 Task: Create a due date automation trigger when advanced on, on the tuesday before a card is due add content with a name or a description not ending with resume at 11:00 AM.
Action: Mouse moved to (960, 295)
Screenshot: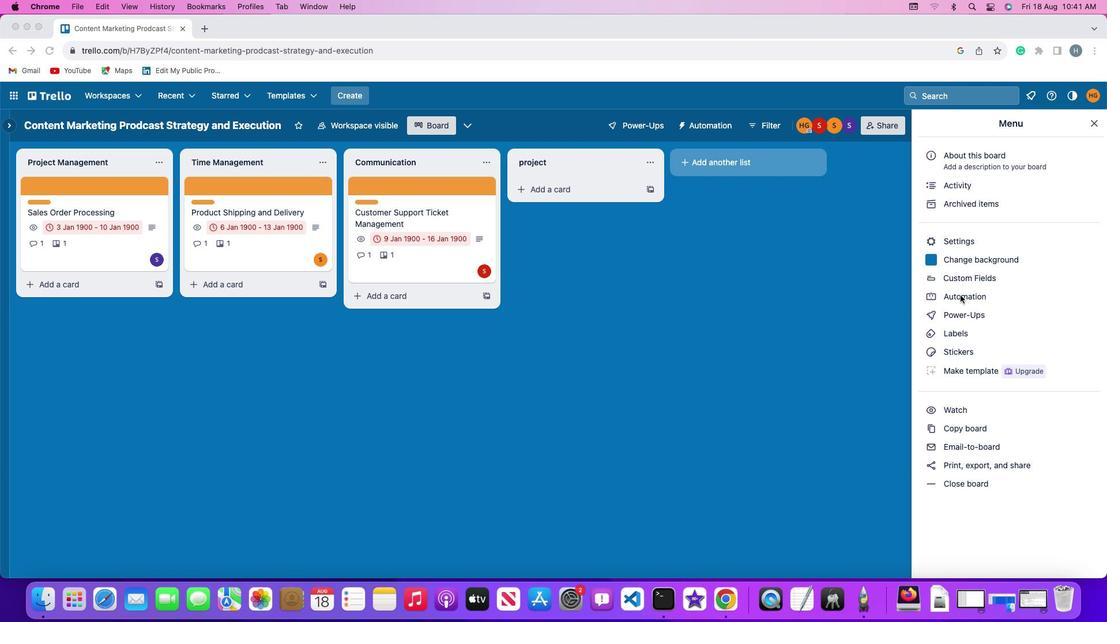 
Action: Mouse pressed left at (960, 295)
Screenshot: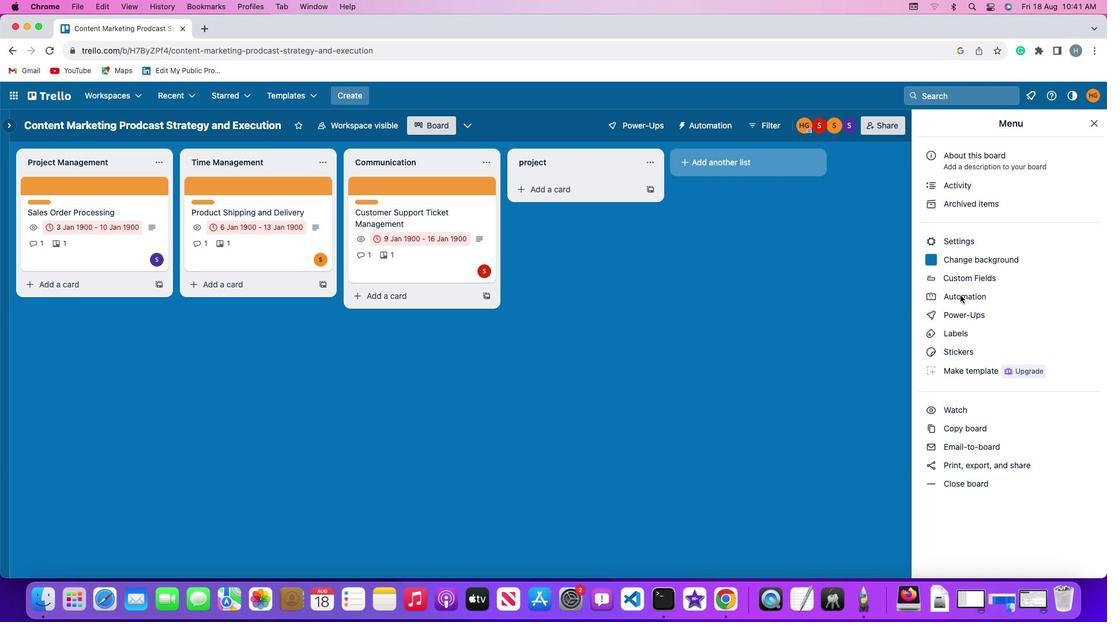 
Action: Mouse moved to (960, 295)
Screenshot: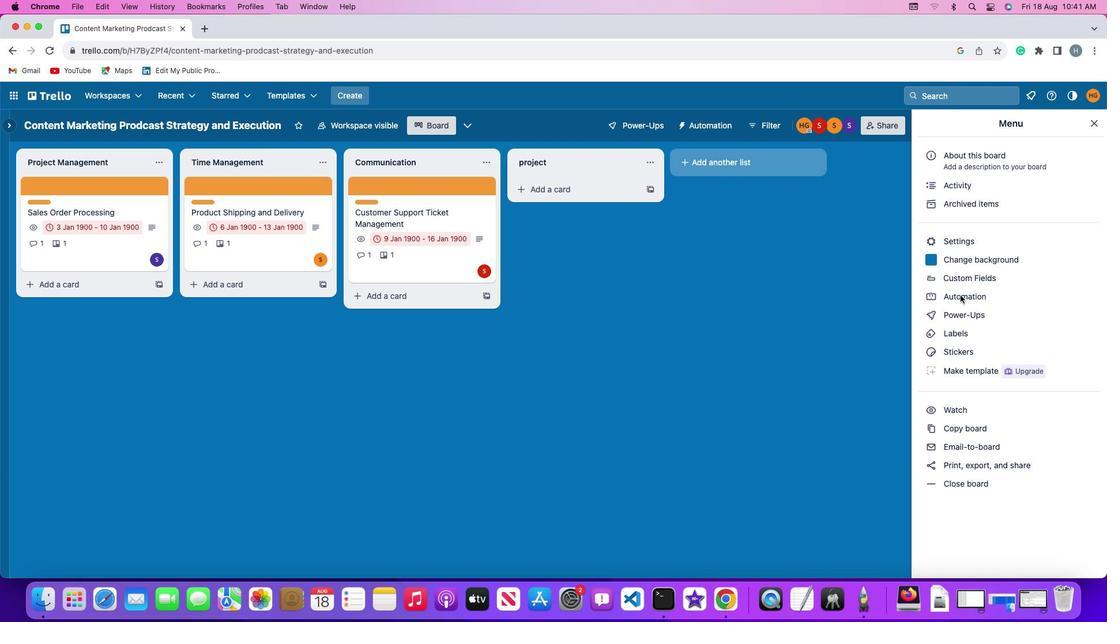 
Action: Mouse pressed left at (960, 295)
Screenshot: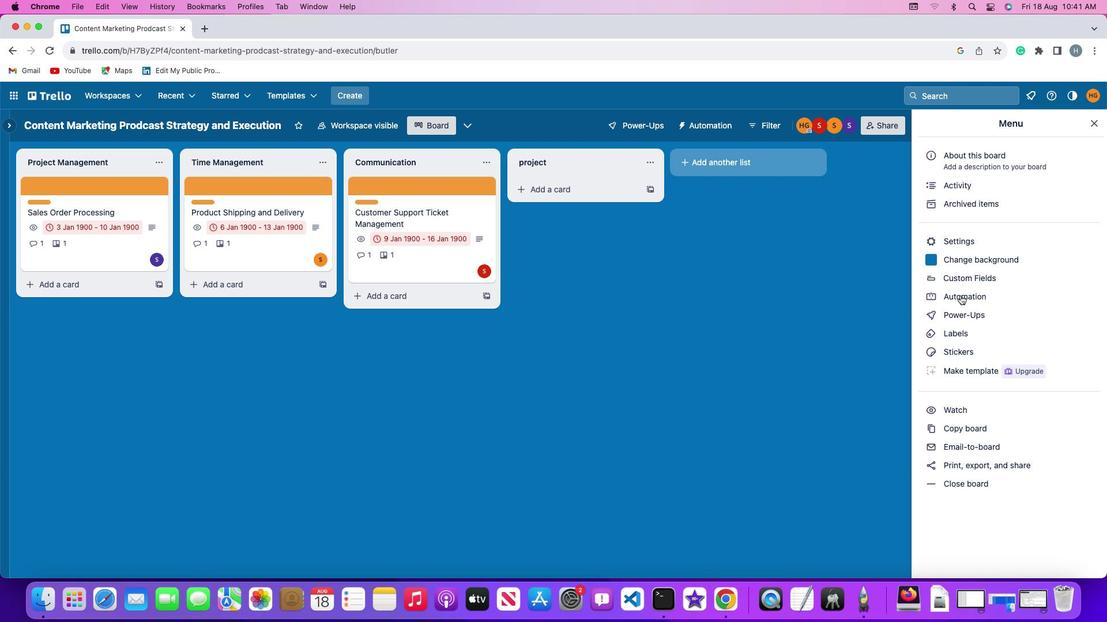 
Action: Mouse moved to (55, 271)
Screenshot: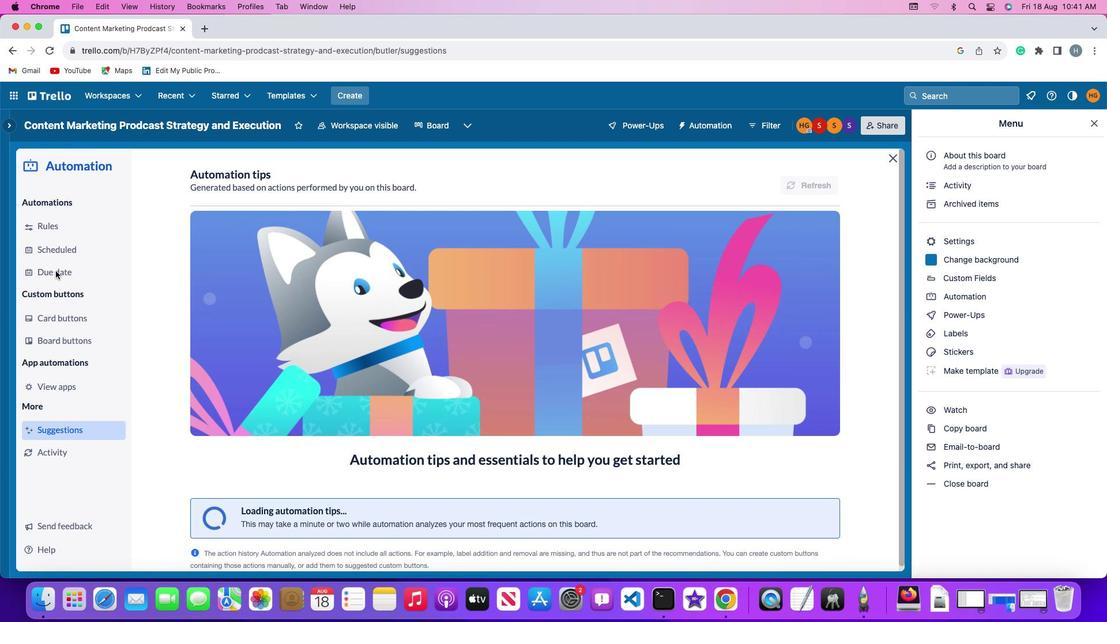 
Action: Mouse pressed left at (55, 271)
Screenshot: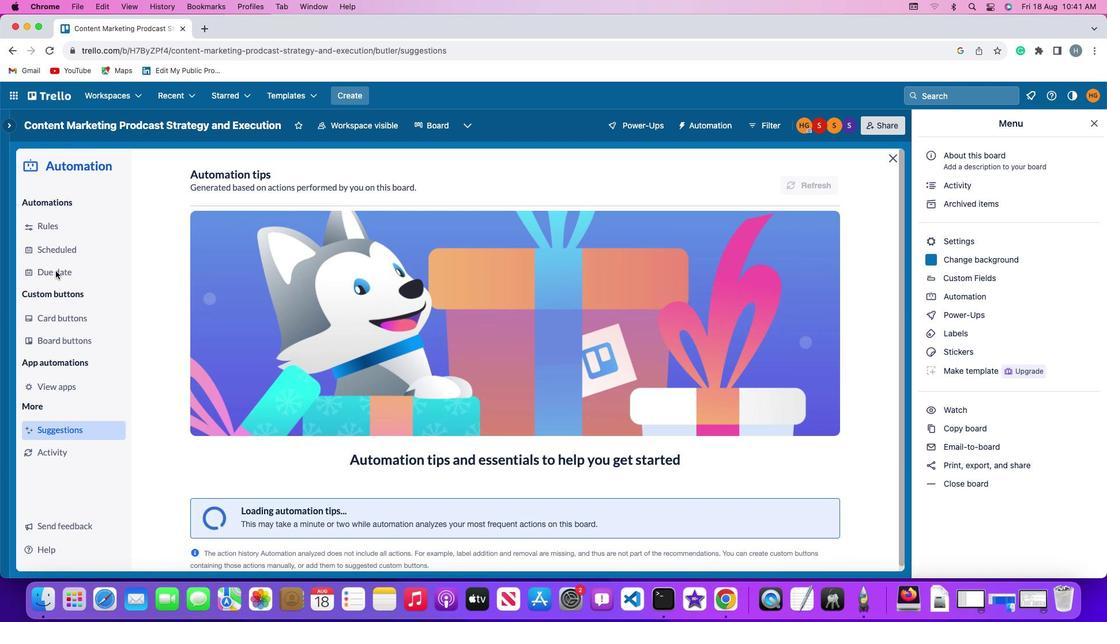 
Action: Mouse moved to (781, 179)
Screenshot: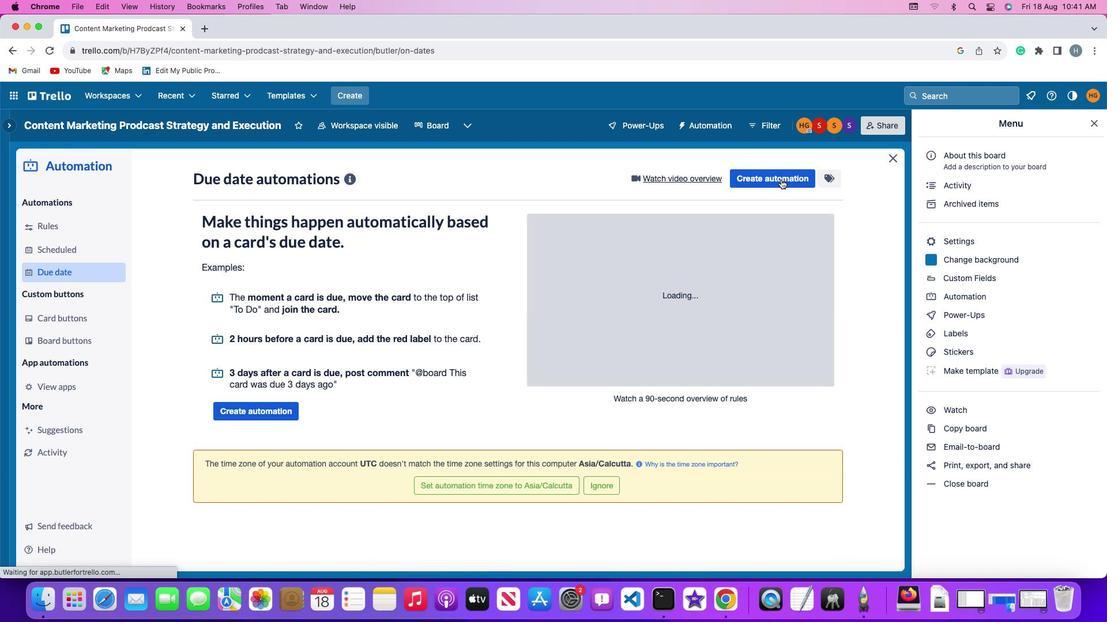 
Action: Mouse pressed left at (781, 179)
Screenshot: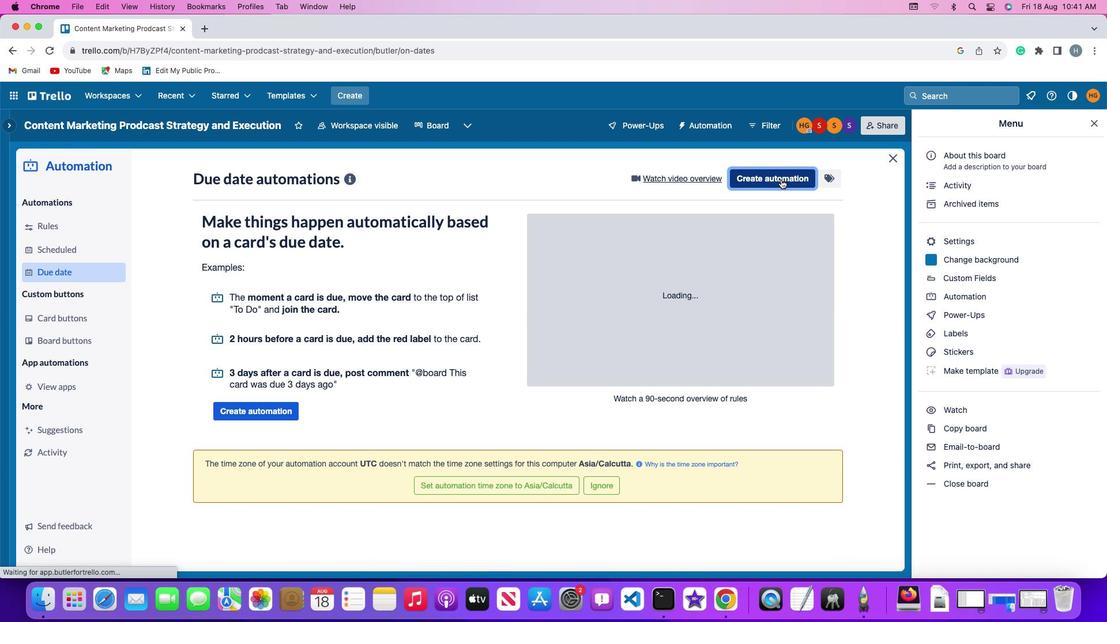 
Action: Mouse moved to (295, 284)
Screenshot: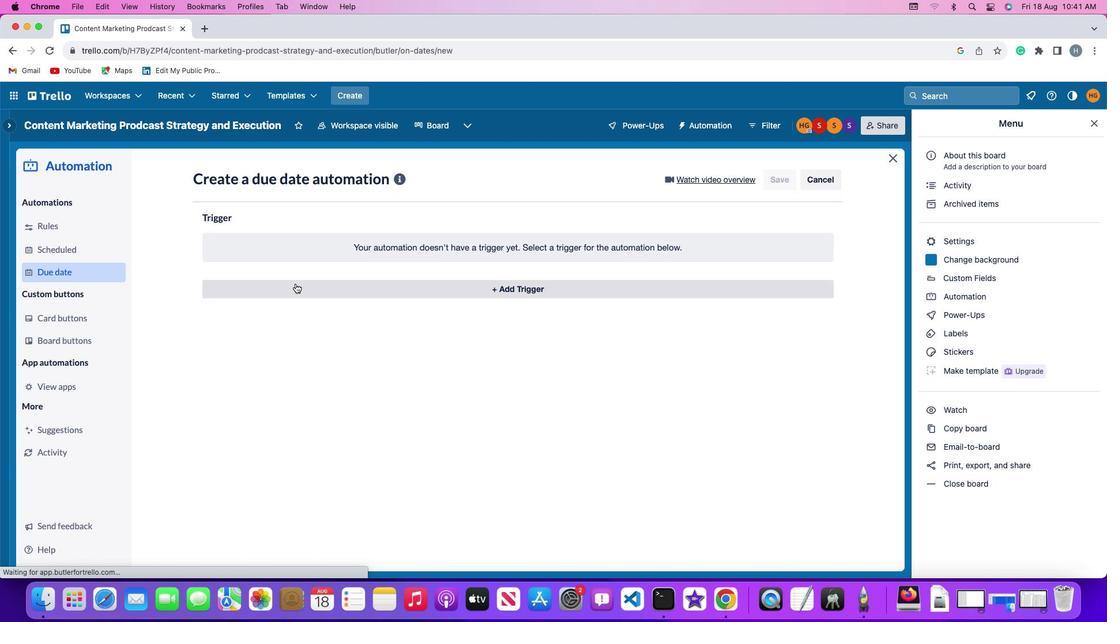 
Action: Mouse pressed left at (295, 284)
Screenshot: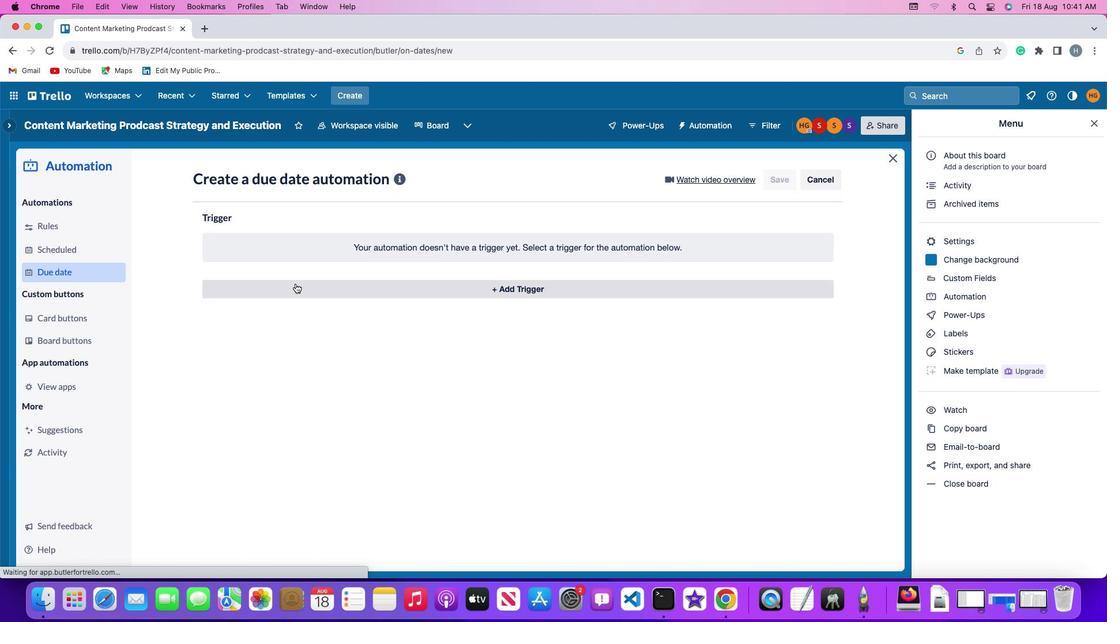 
Action: Mouse moved to (253, 497)
Screenshot: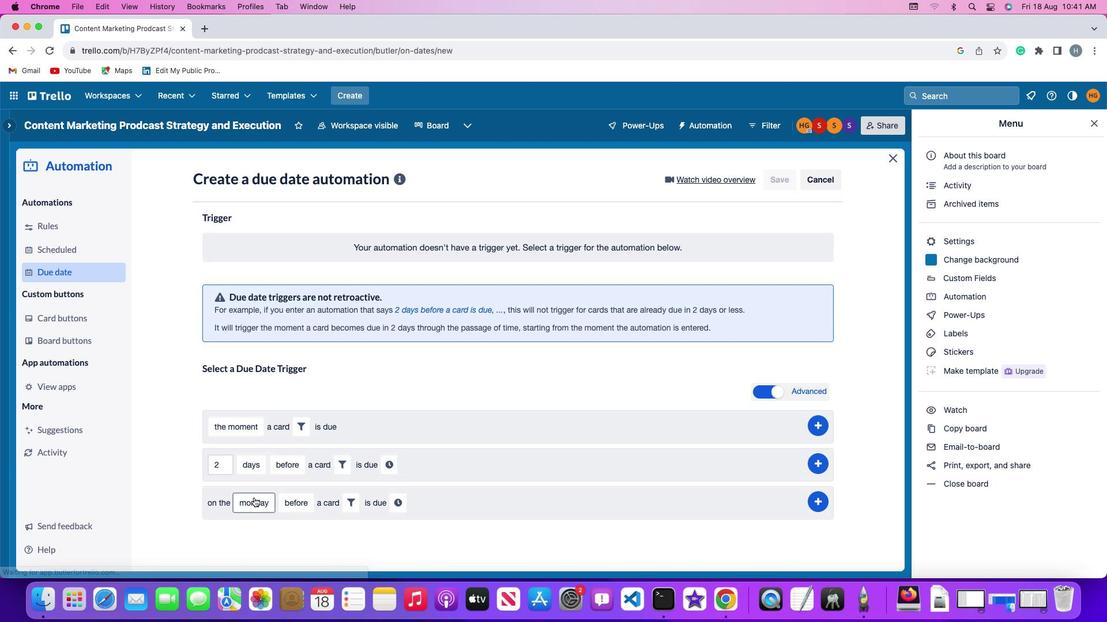 
Action: Mouse pressed left at (253, 497)
Screenshot: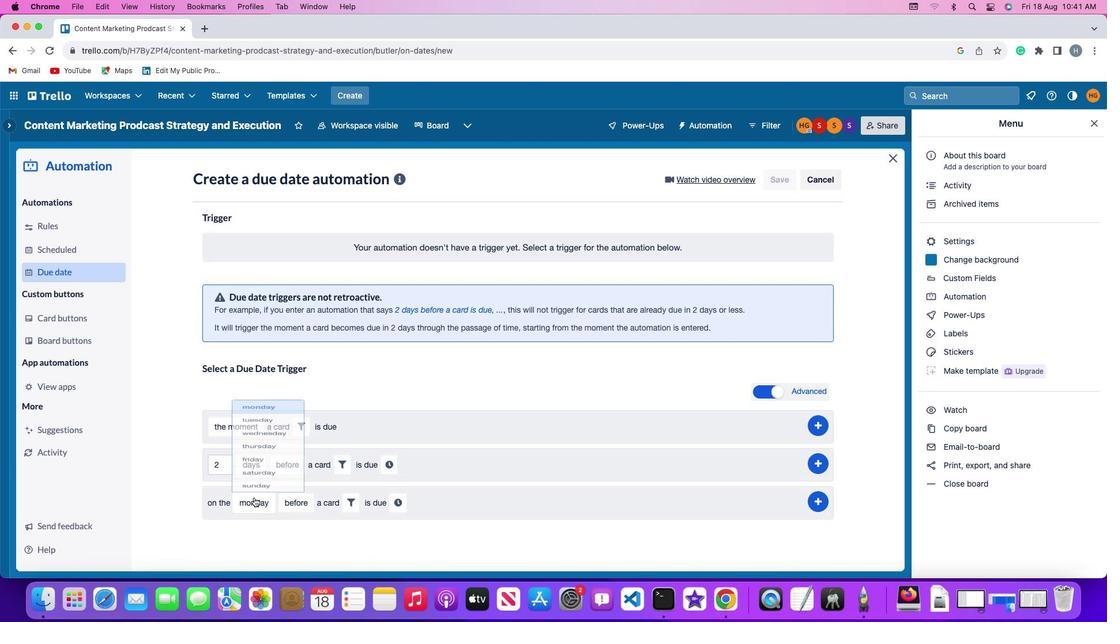 
Action: Mouse moved to (257, 365)
Screenshot: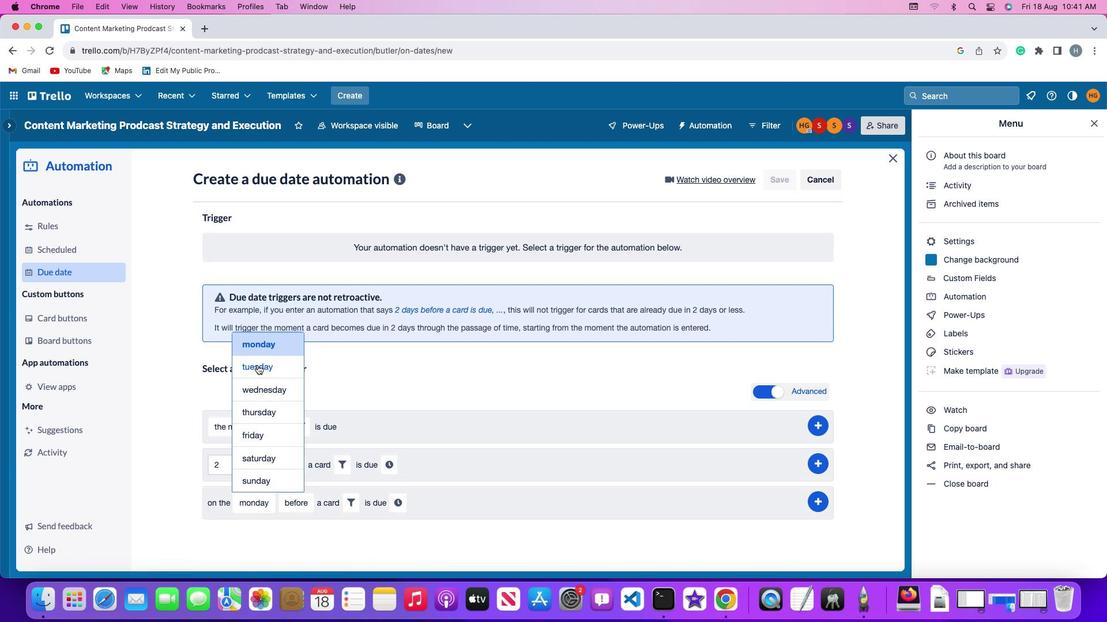 
Action: Mouse pressed left at (257, 365)
Screenshot: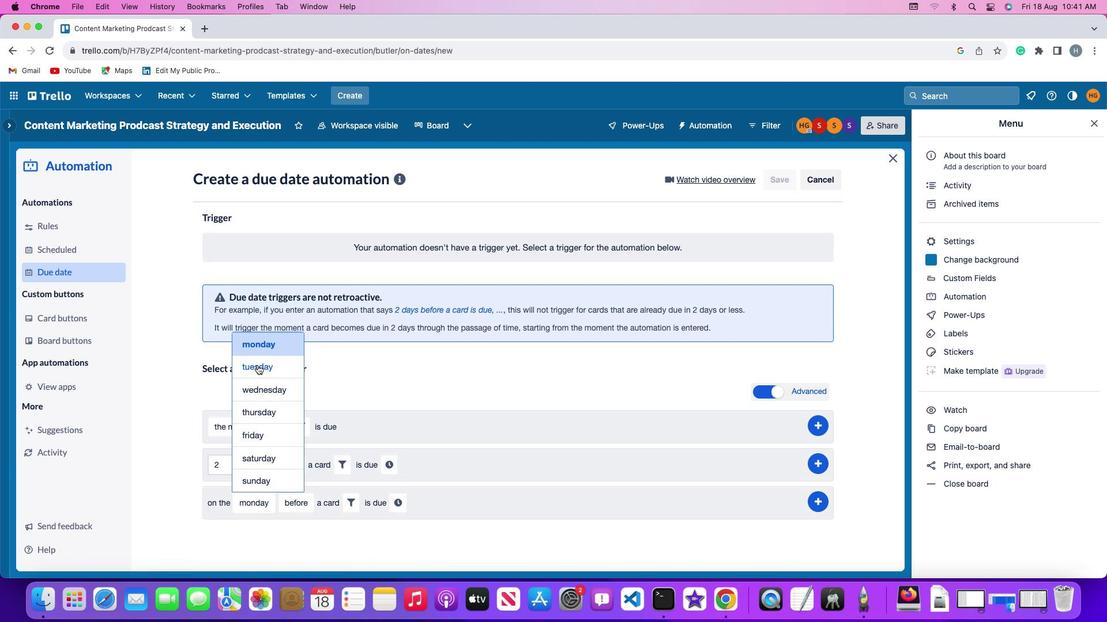 
Action: Mouse moved to (294, 497)
Screenshot: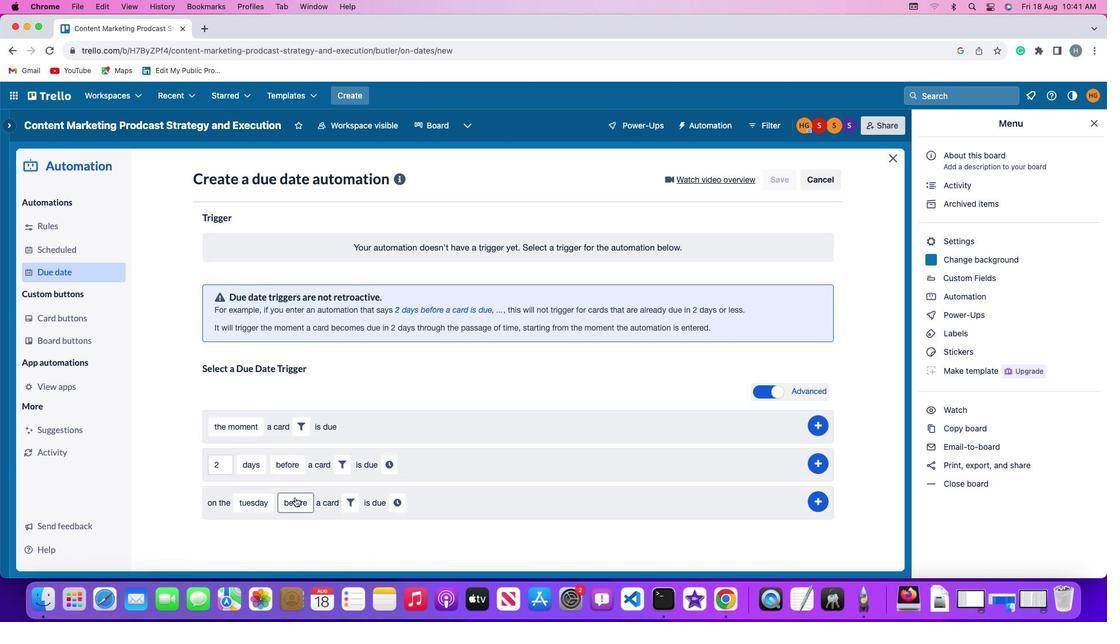 
Action: Mouse pressed left at (294, 497)
Screenshot: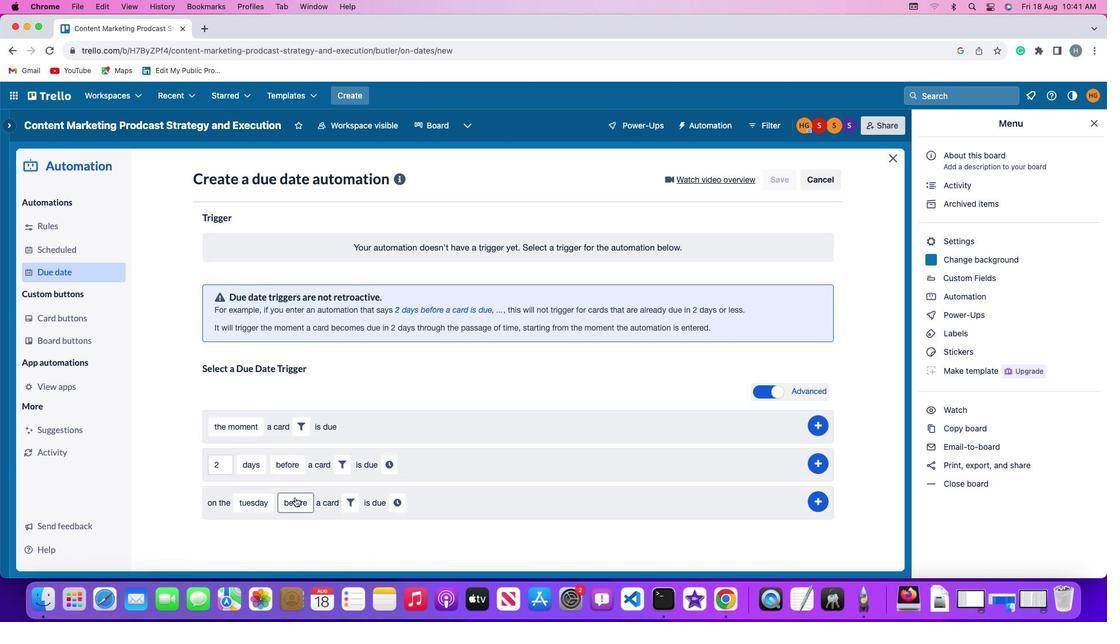 
Action: Mouse moved to (303, 409)
Screenshot: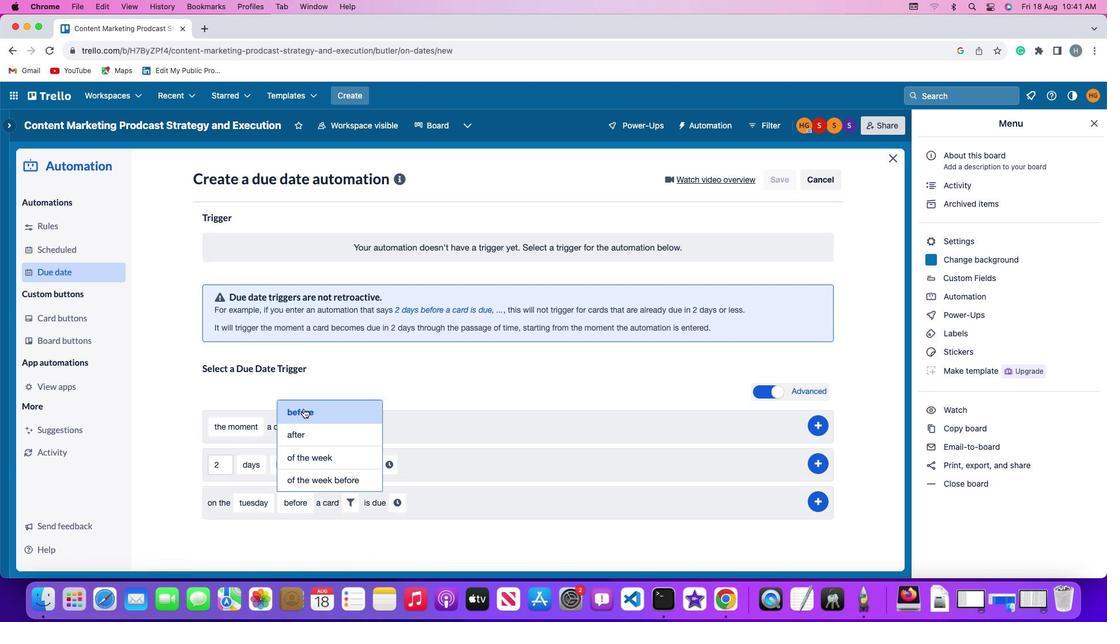 
Action: Mouse pressed left at (303, 409)
Screenshot: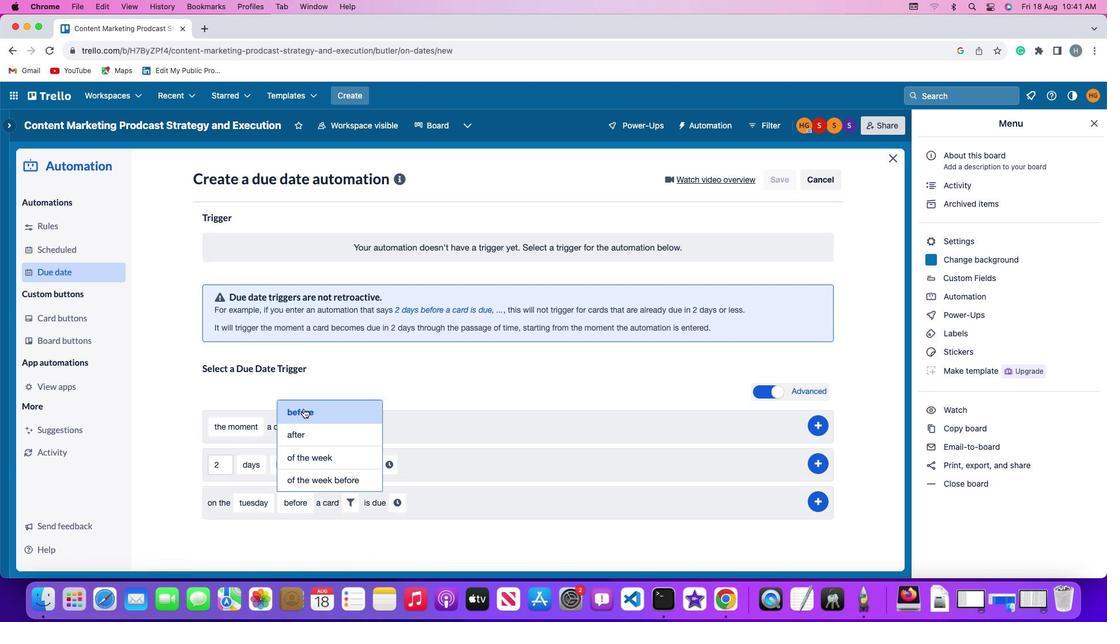
Action: Mouse moved to (353, 496)
Screenshot: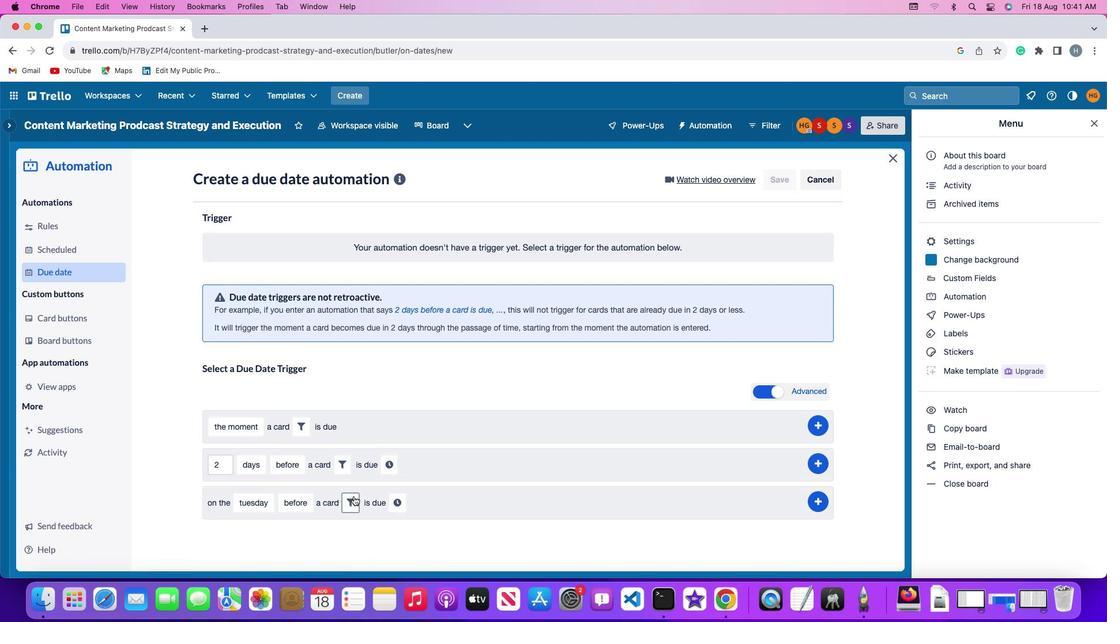 
Action: Mouse pressed left at (353, 496)
Screenshot: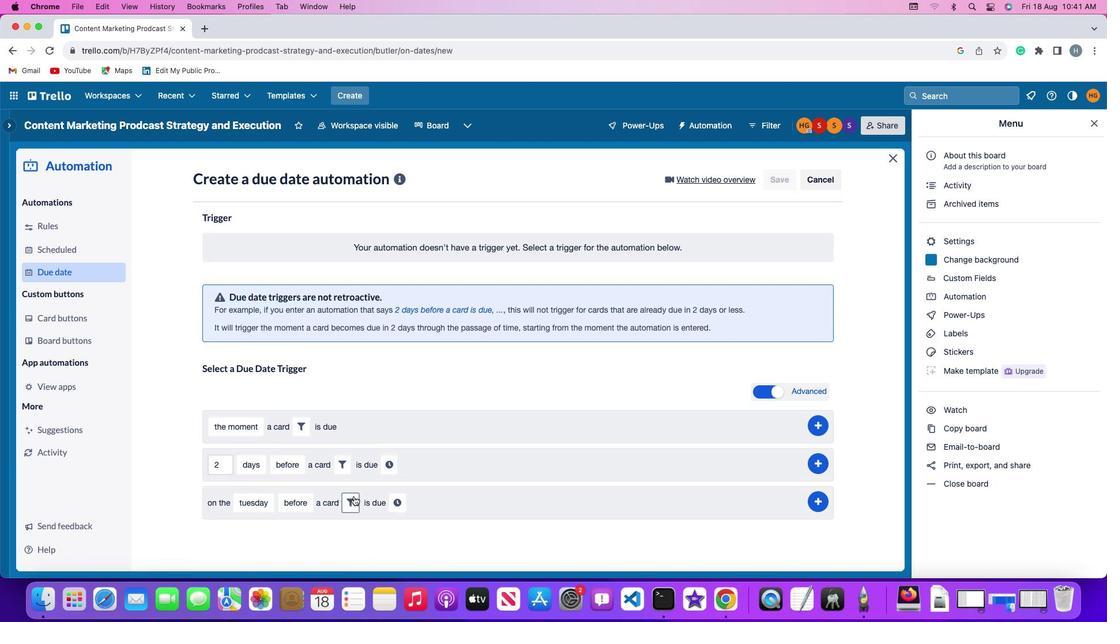 
Action: Mouse moved to (491, 537)
Screenshot: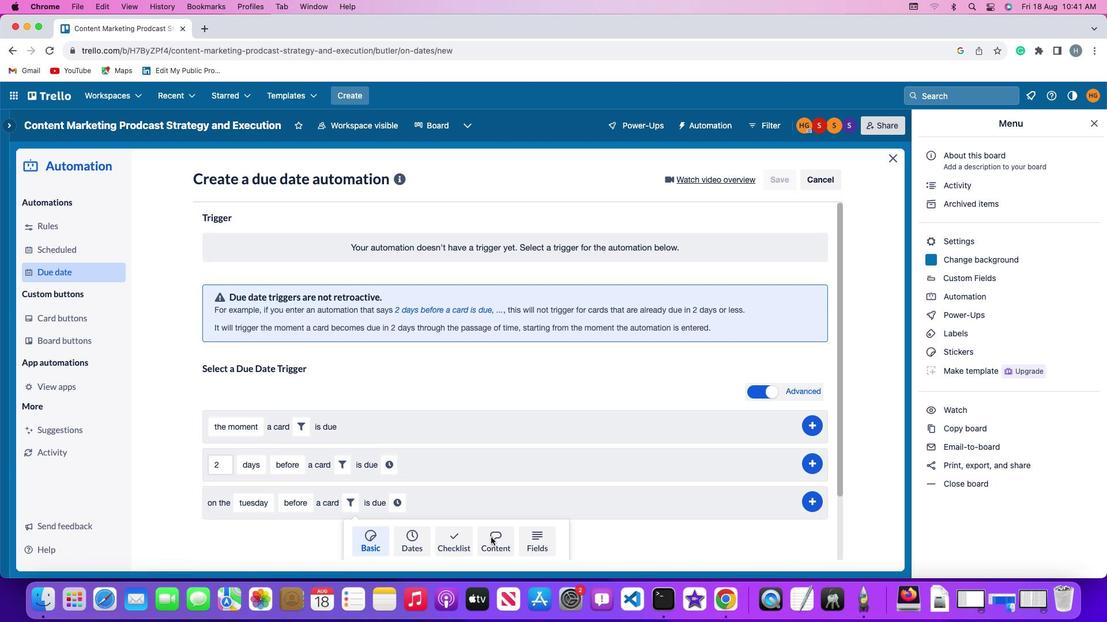 
Action: Mouse pressed left at (491, 537)
Screenshot: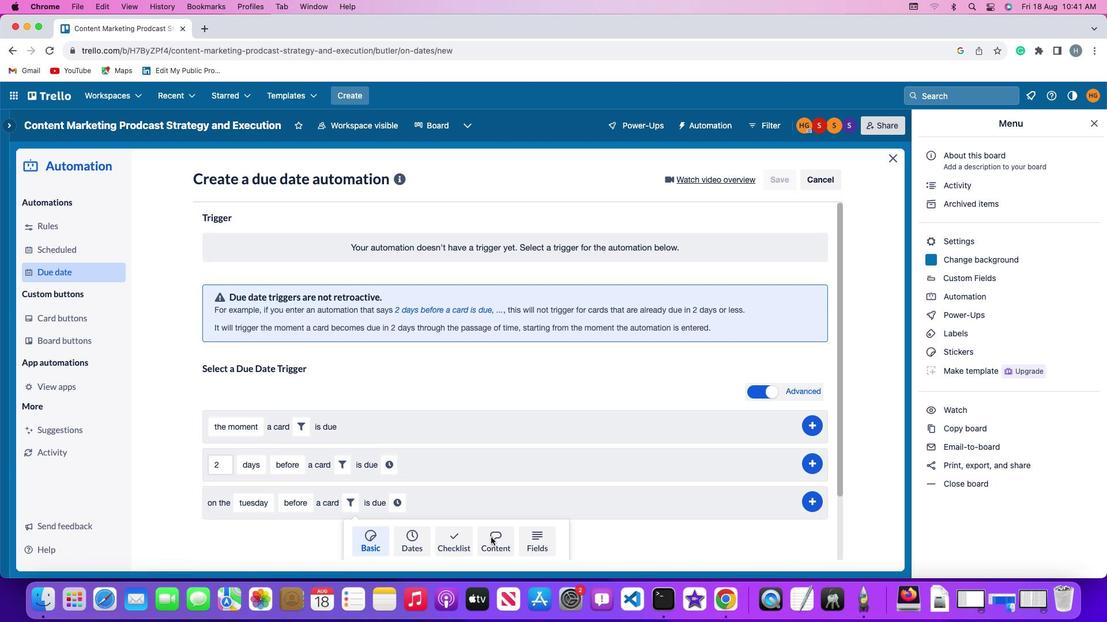 
Action: Mouse moved to (296, 527)
Screenshot: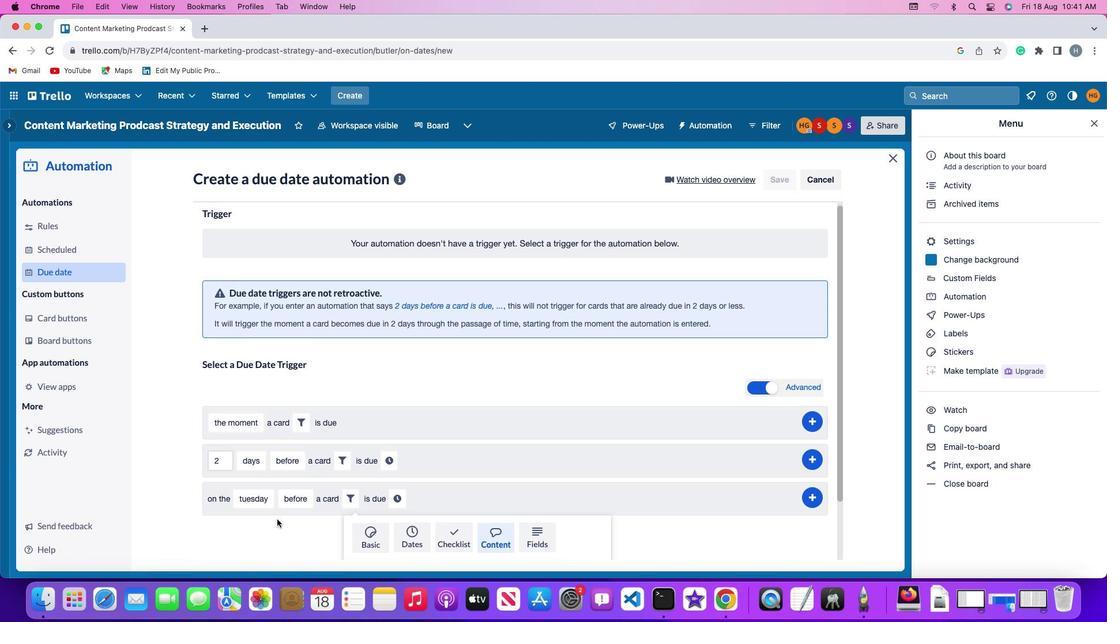 
Action: Mouse scrolled (296, 527) with delta (0, 0)
Screenshot: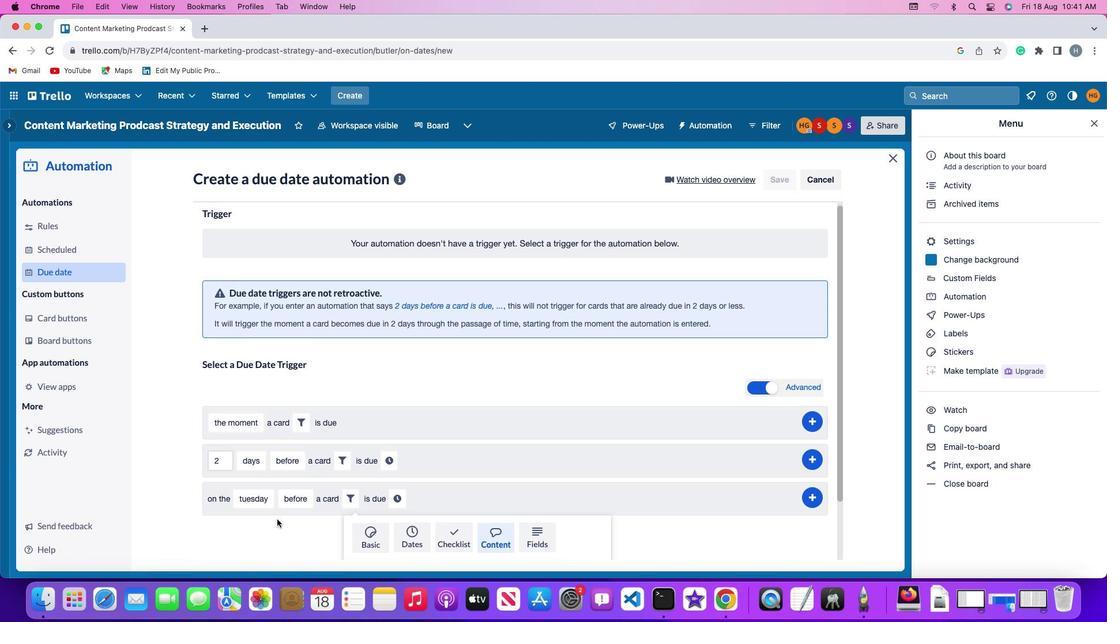 
Action: Mouse moved to (295, 527)
Screenshot: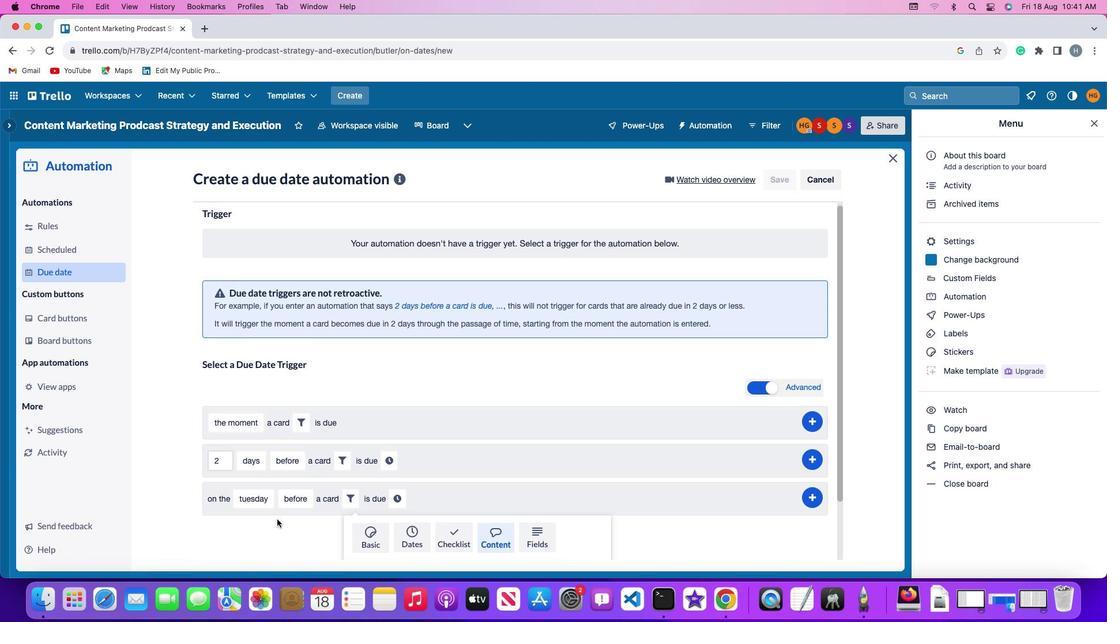 
Action: Mouse scrolled (295, 527) with delta (0, 0)
Screenshot: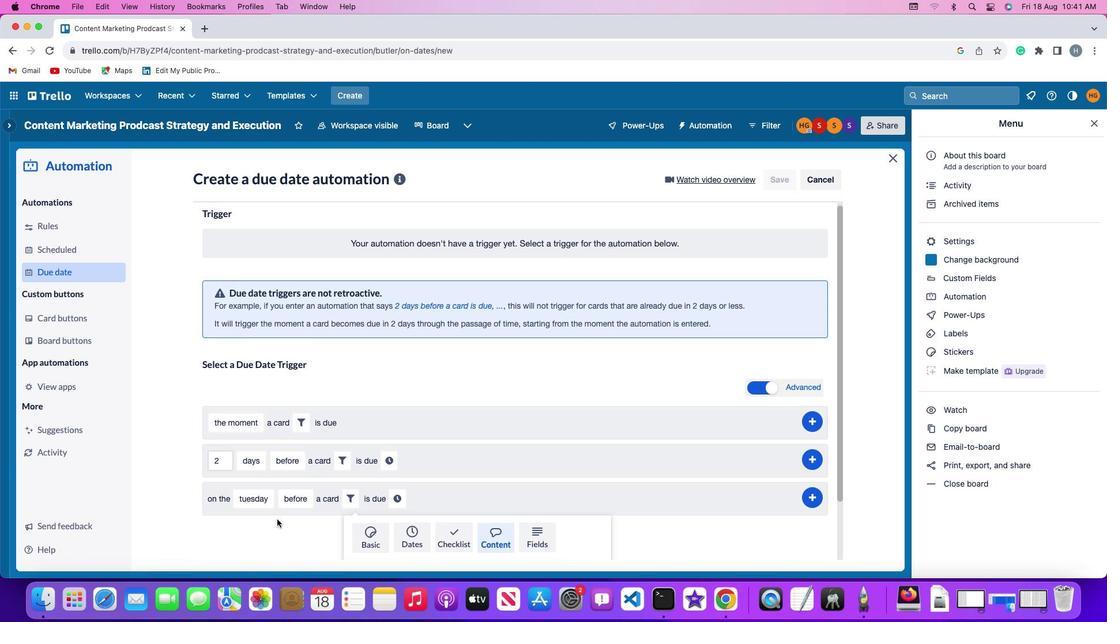 
Action: Mouse moved to (293, 525)
Screenshot: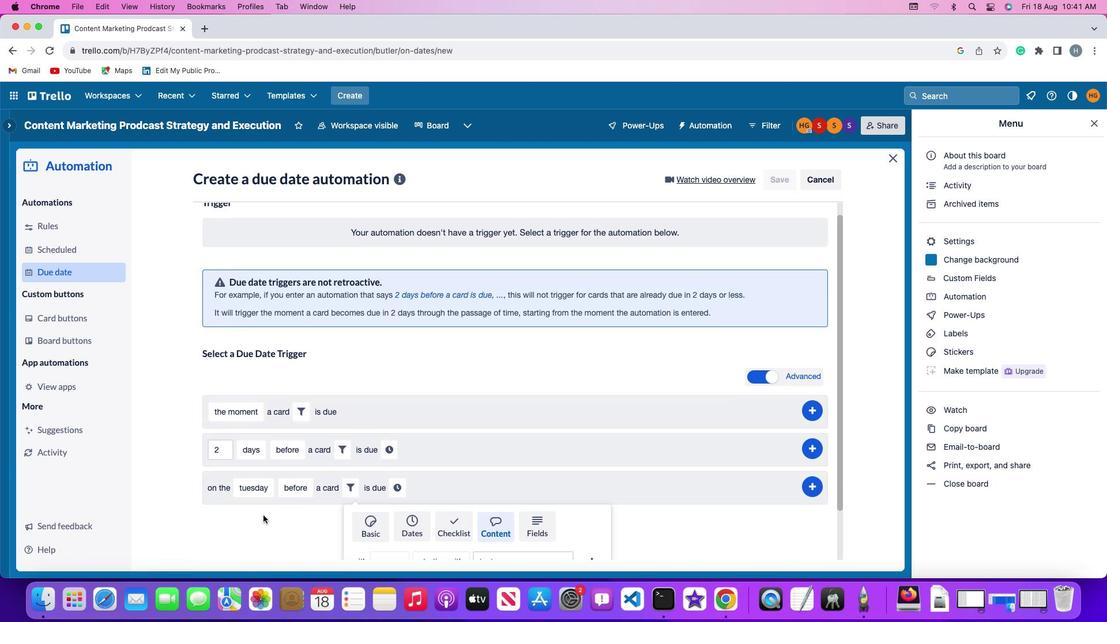 
Action: Mouse scrolled (293, 525) with delta (0, -1)
Screenshot: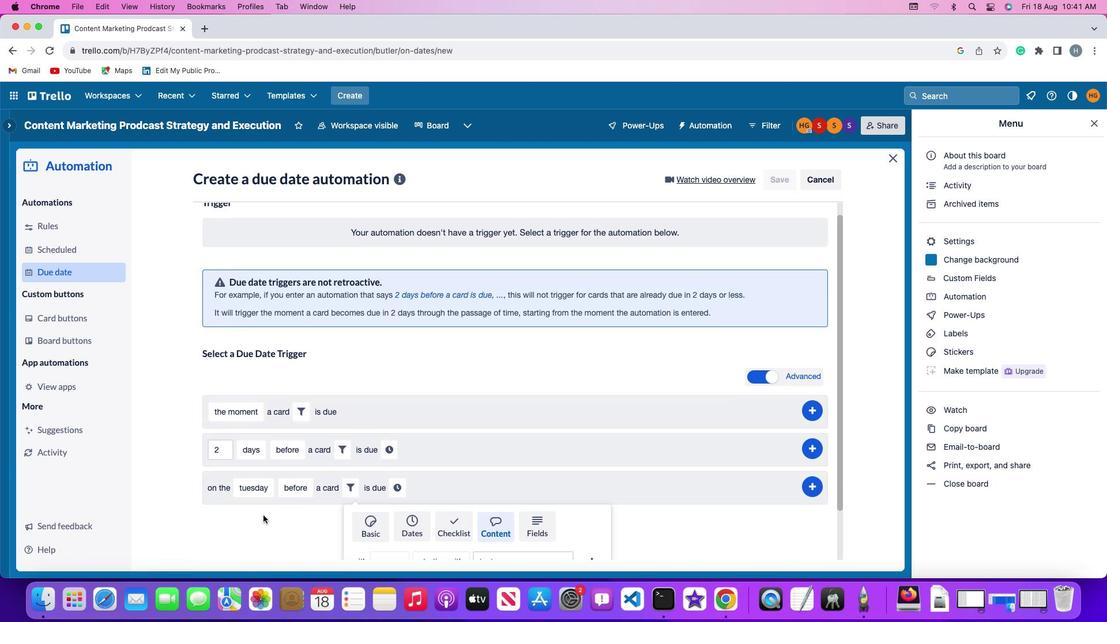 
Action: Mouse moved to (288, 522)
Screenshot: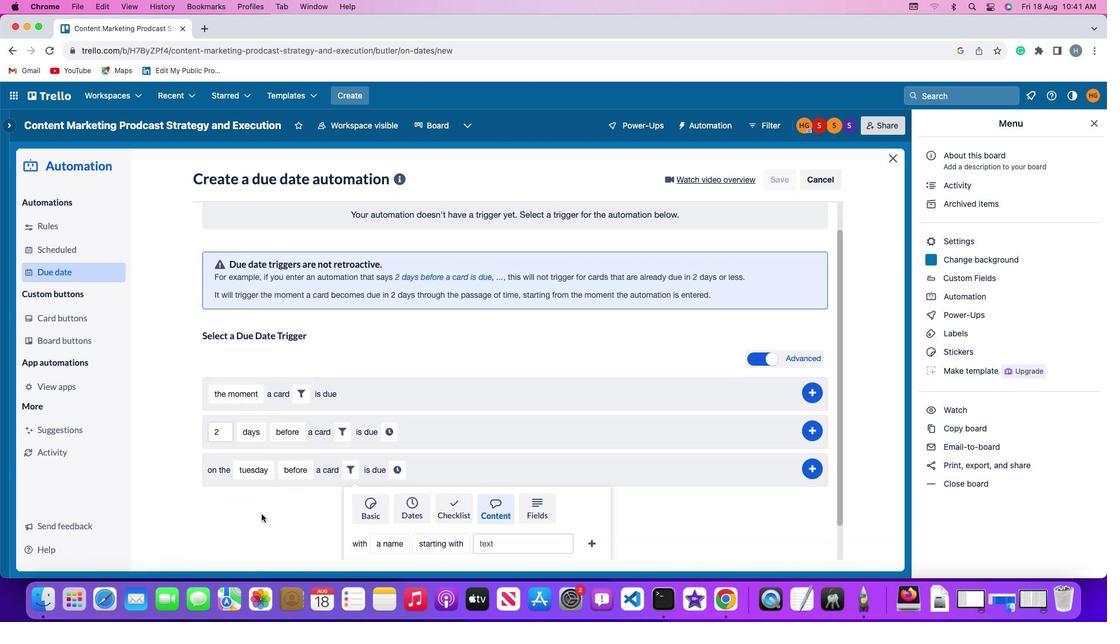 
Action: Mouse scrolled (288, 522) with delta (0, -2)
Screenshot: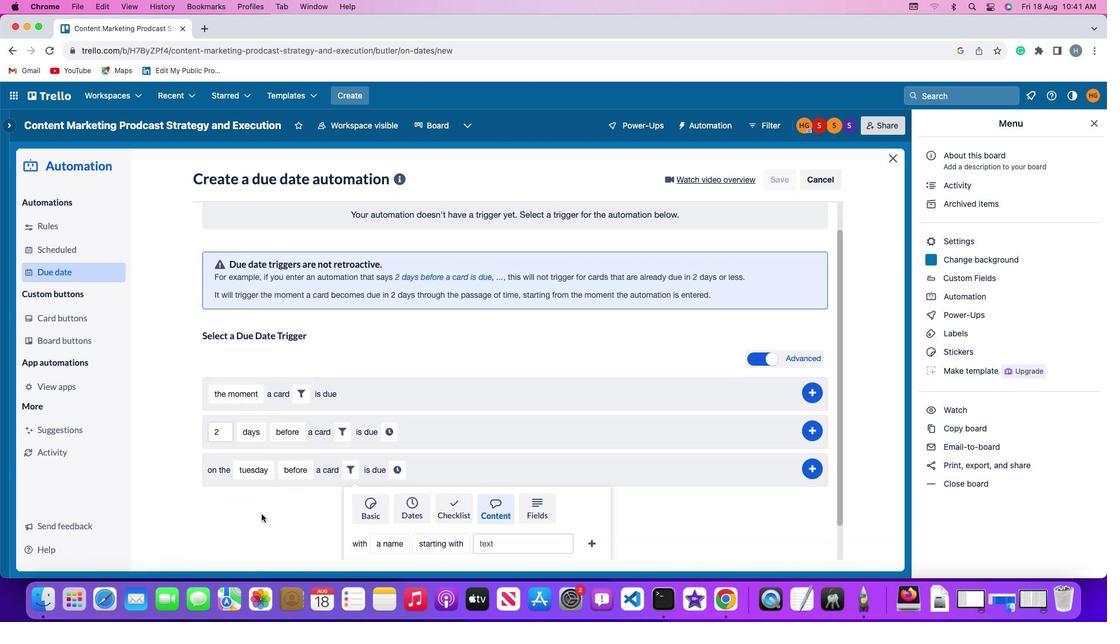 
Action: Mouse moved to (376, 507)
Screenshot: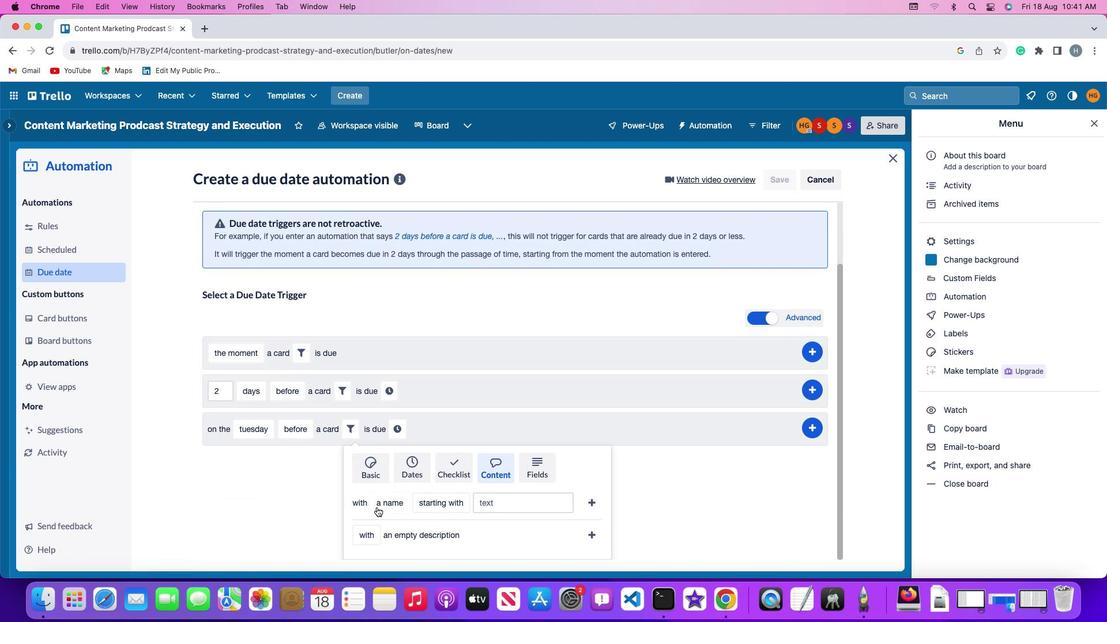 
Action: Mouse pressed left at (376, 507)
Screenshot: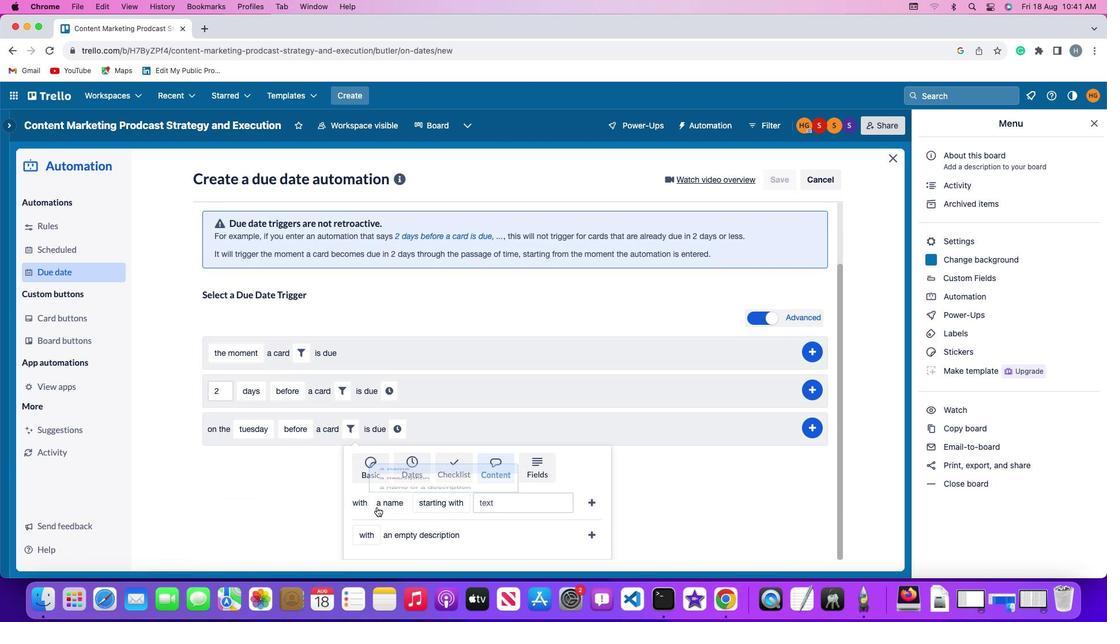 
Action: Mouse moved to (380, 485)
Screenshot: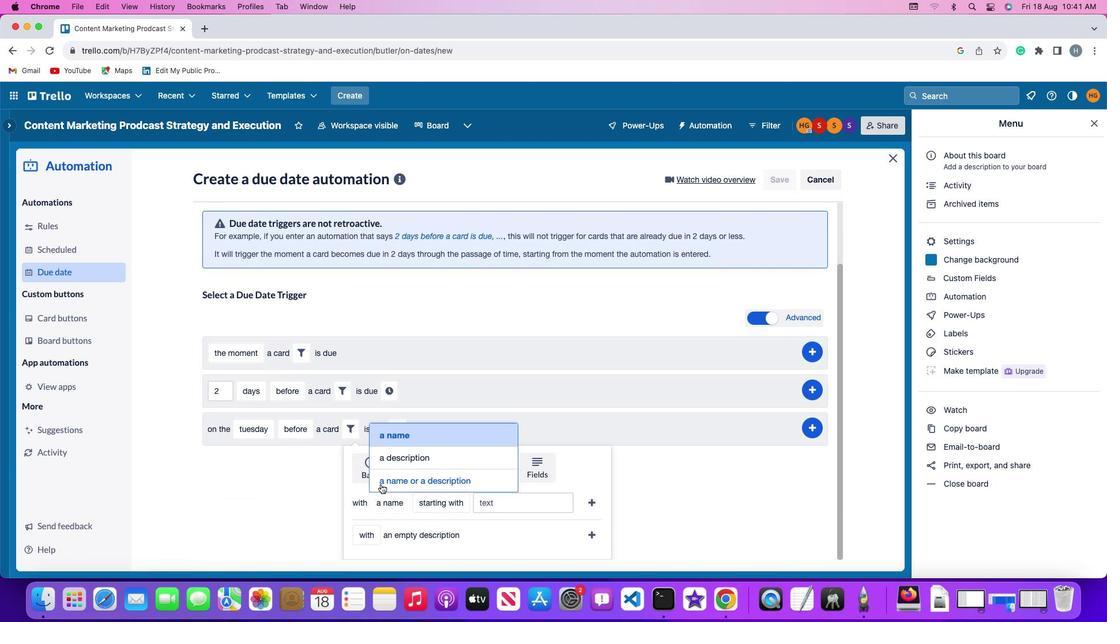 
Action: Mouse pressed left at (380, 485)
Screenshot: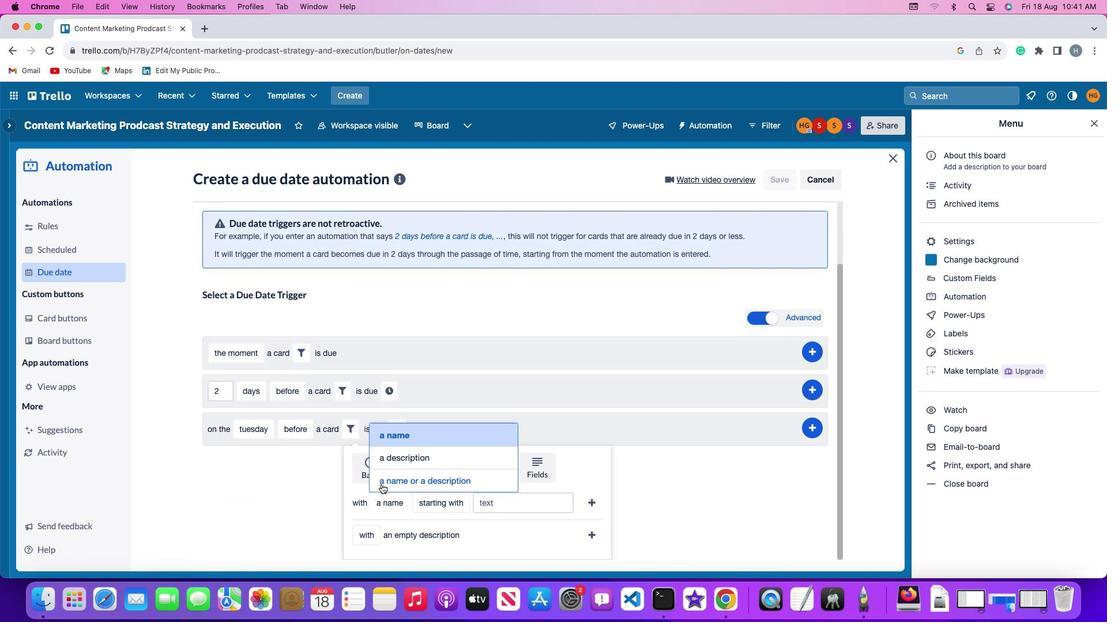 
Action: Mouse moved to (489, 506)
Screenshot: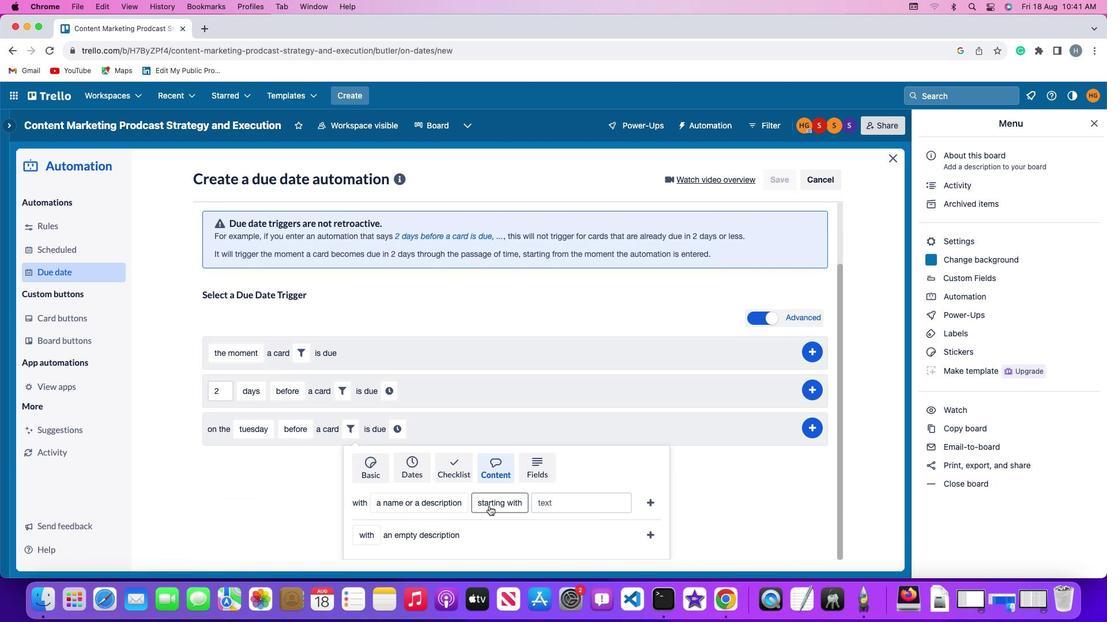 
Action: Mouse pressed left at (489, 506)
Screenshot: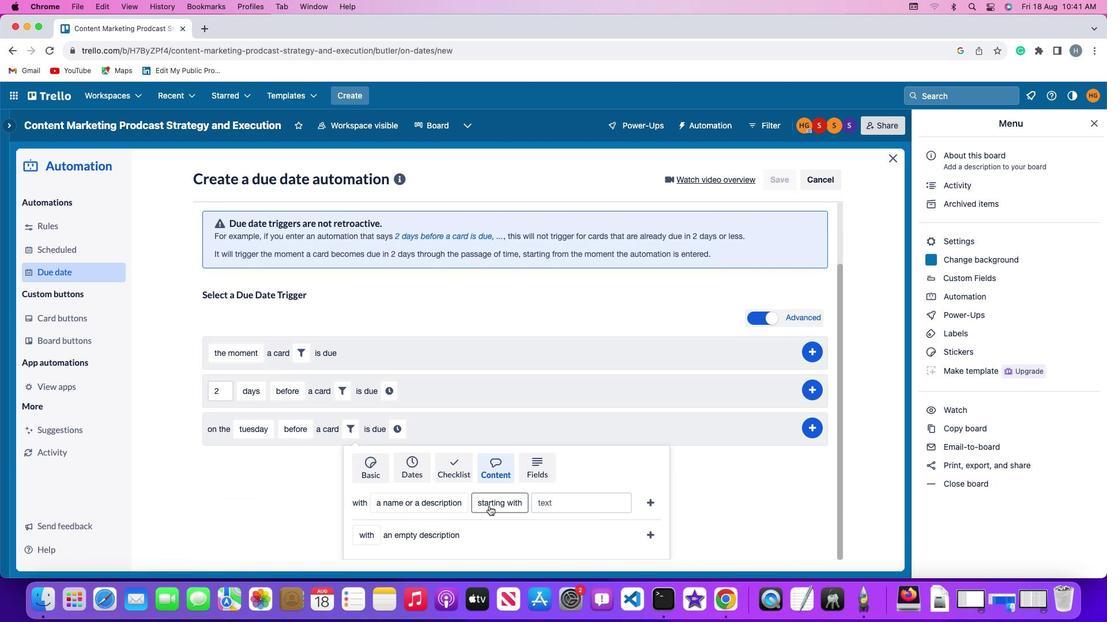 
Action: Mouse moved to (498, 460)
Screenshot: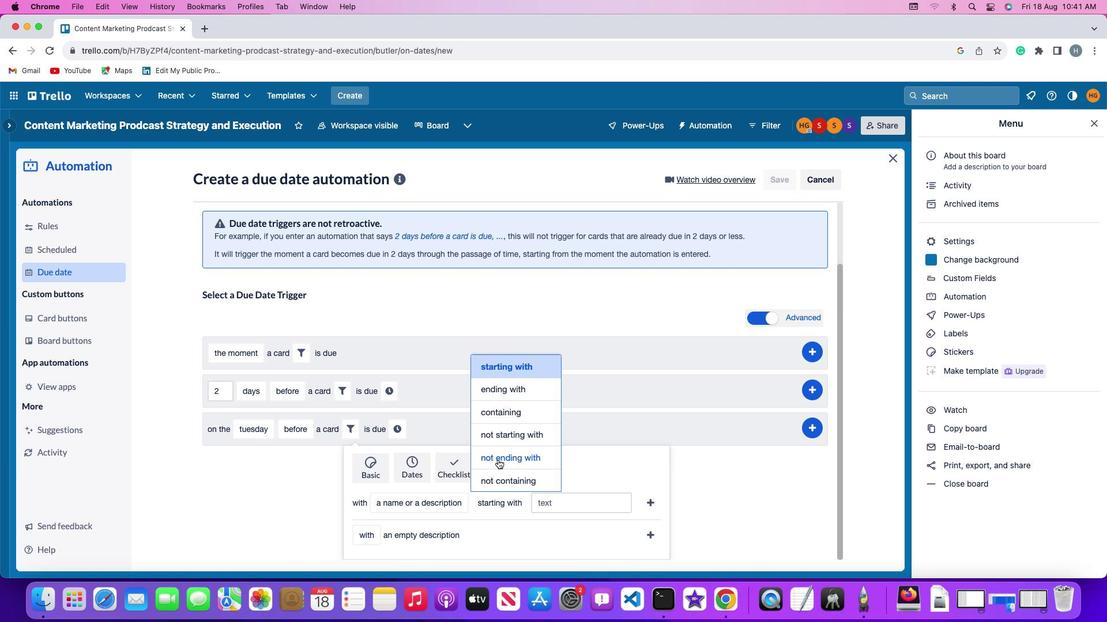 
Action: Mouse pressed left at (498, 460)
Screenshot: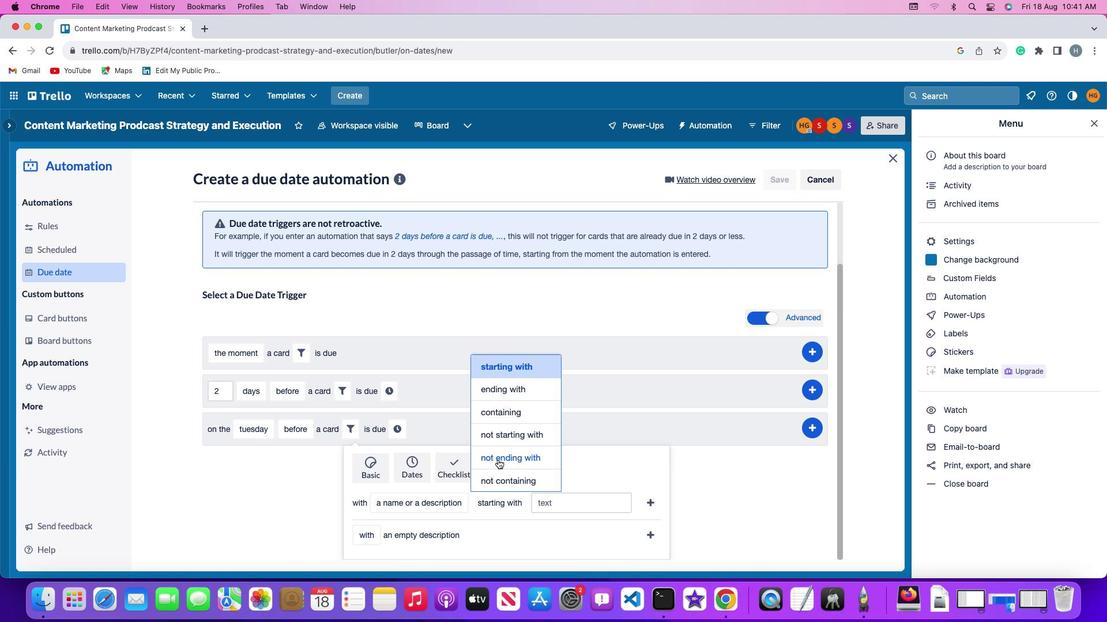 
Action: Mouse moved to (561, 502)
Screenshot: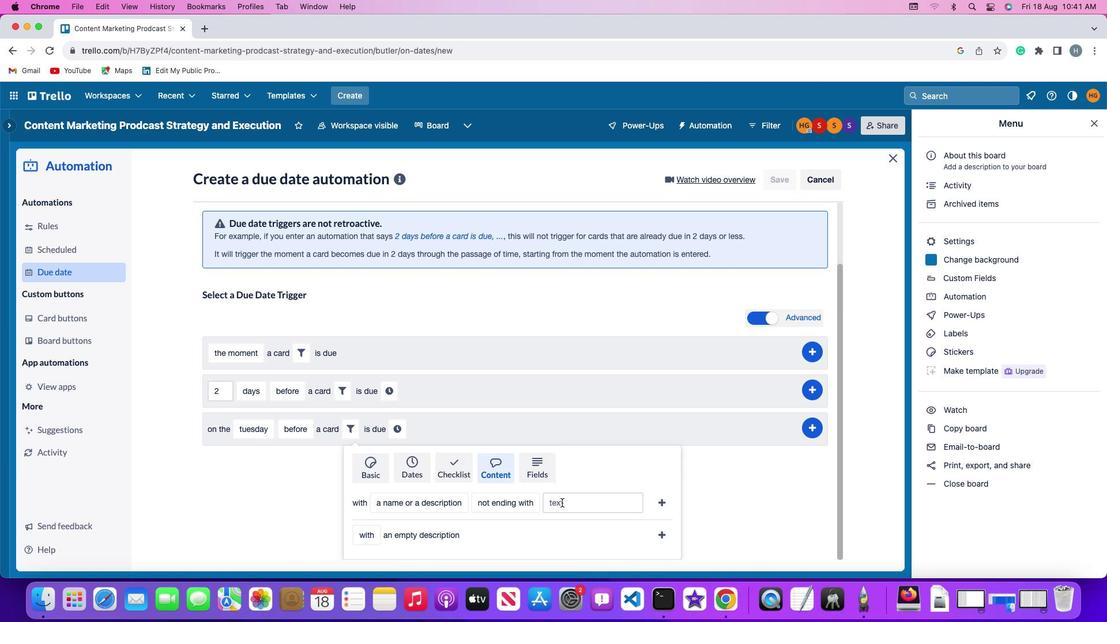 
Action: Mouse pressed left at (561, 502)
Screenshot: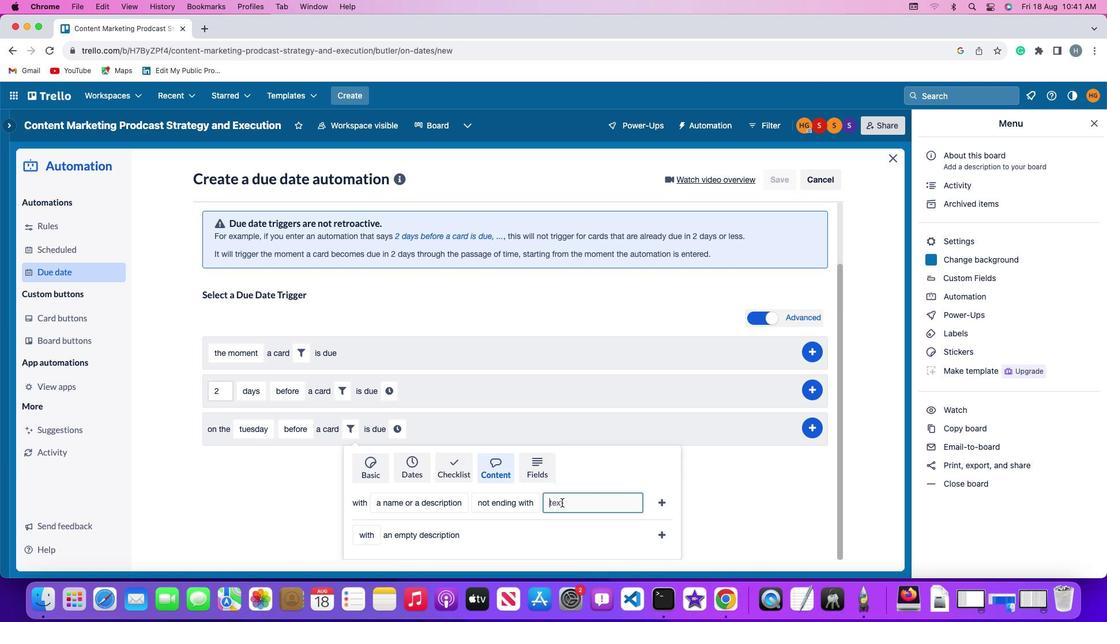 
Action: Mouse moved to (562, 502)
Screenshot: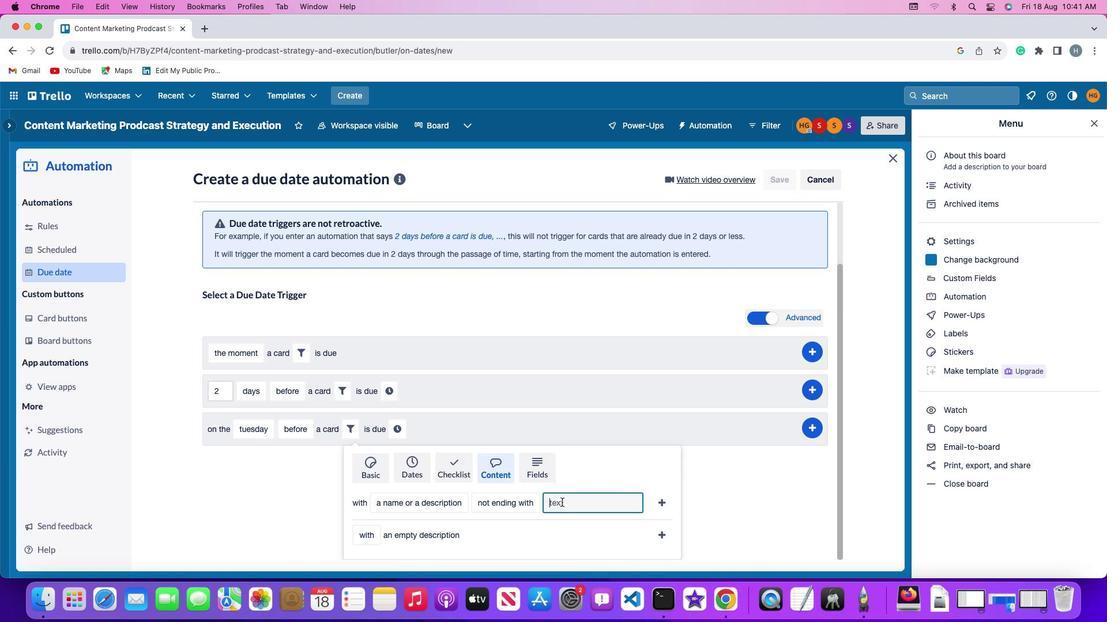 
Action: Key pressed 'r''e''s''u''m''e'
Screenshot: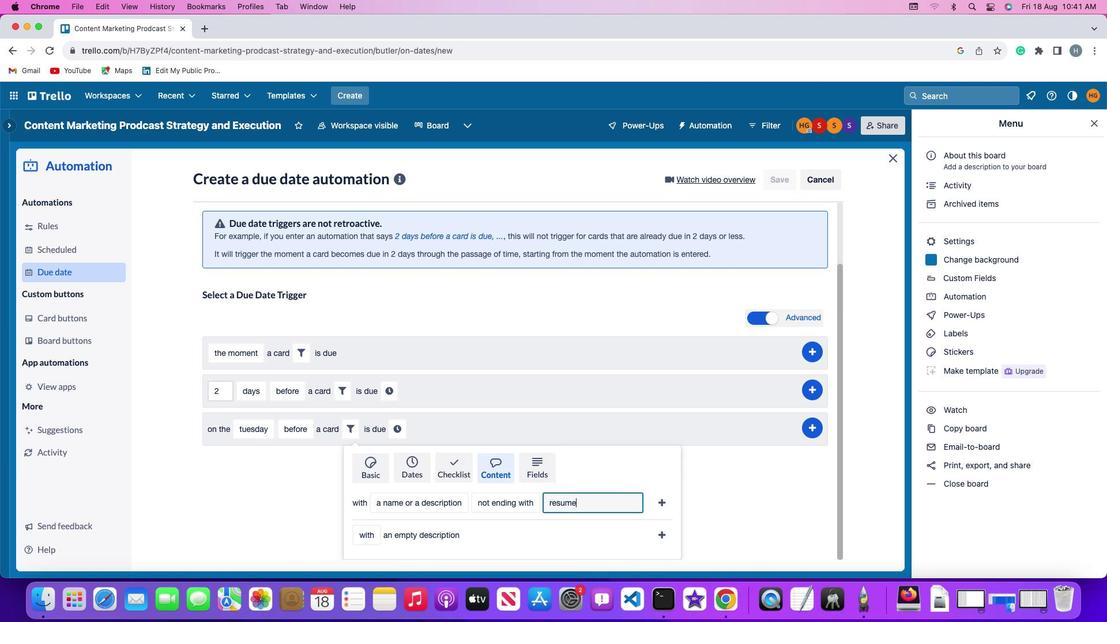 
Action: Mouse moved to (666, 498)
Screenshot: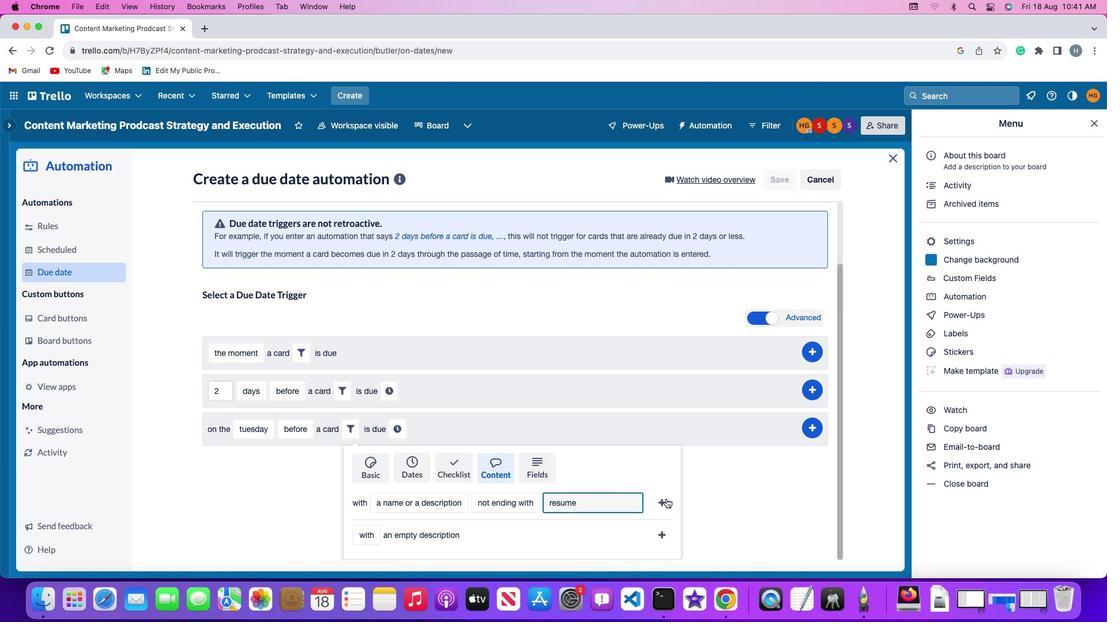 
Action: Mouse pressed left at (666, 498)
Screenshot: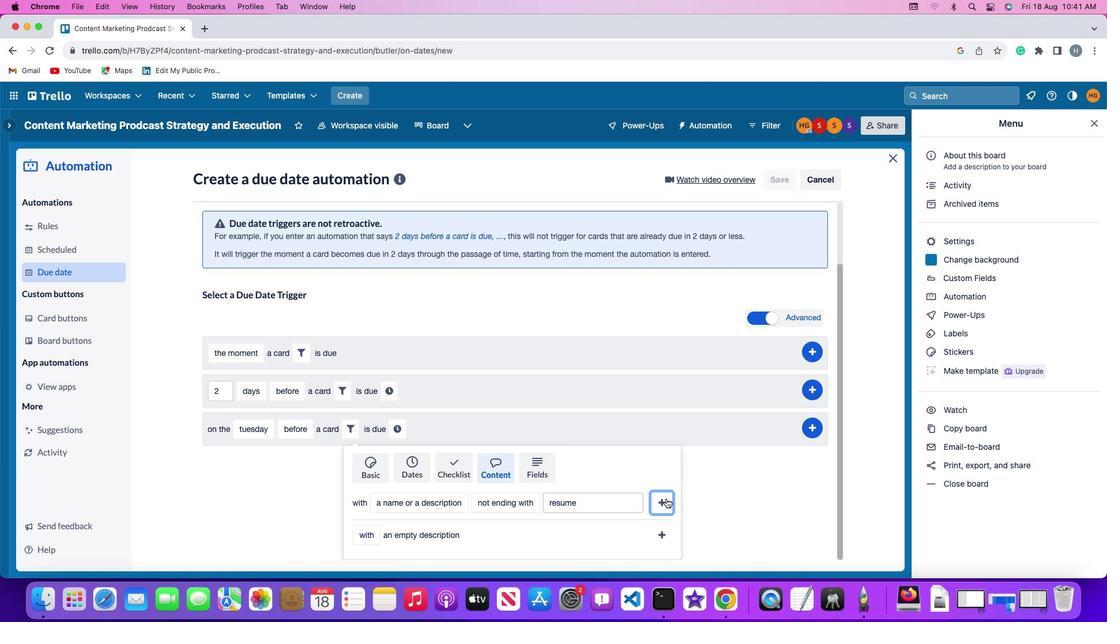
Action: Mouse moved to (619, 503)
Screenshot: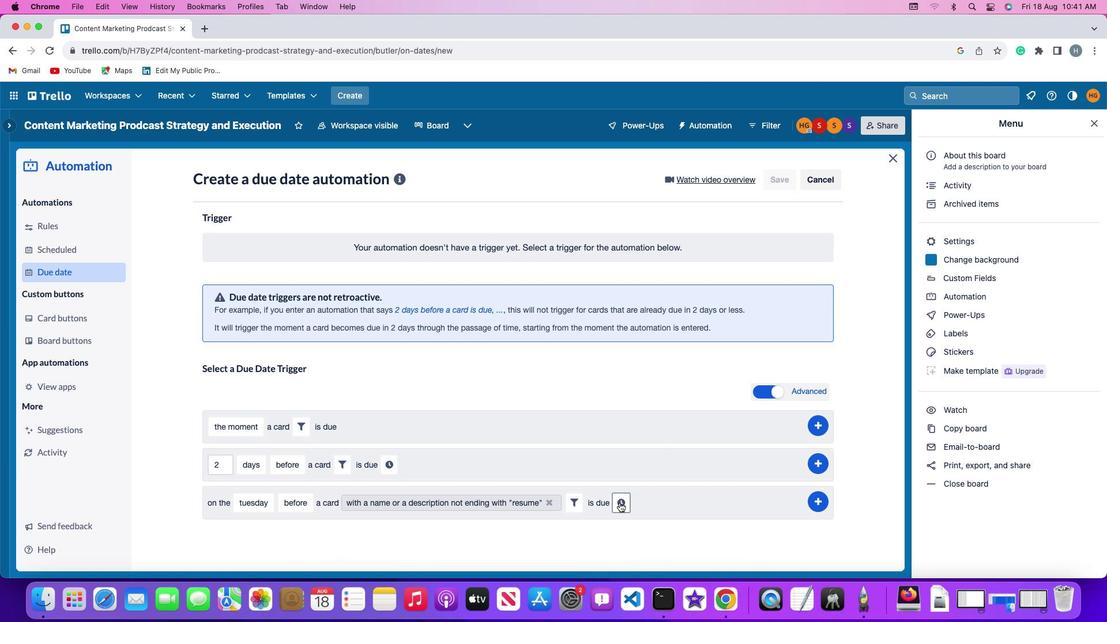 
Action: Mouse pressed left at (619, 503)
Screenshot: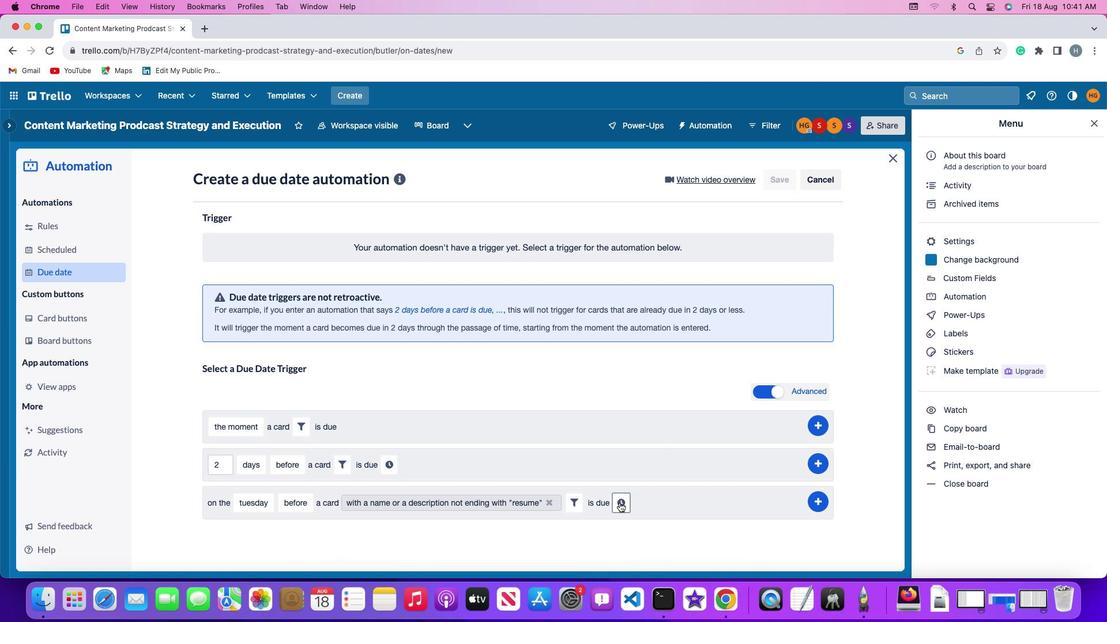 
Action: Mouse moved to (649, 502)
Screenshot: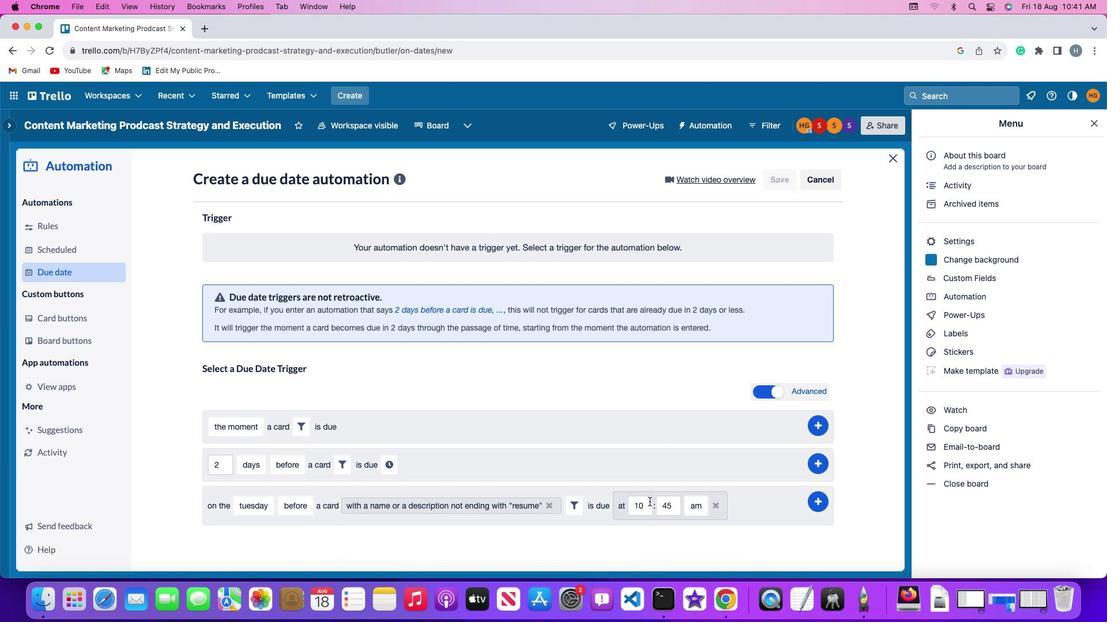 
Action: Mouse pressed left at (649, 502)
Screenshot: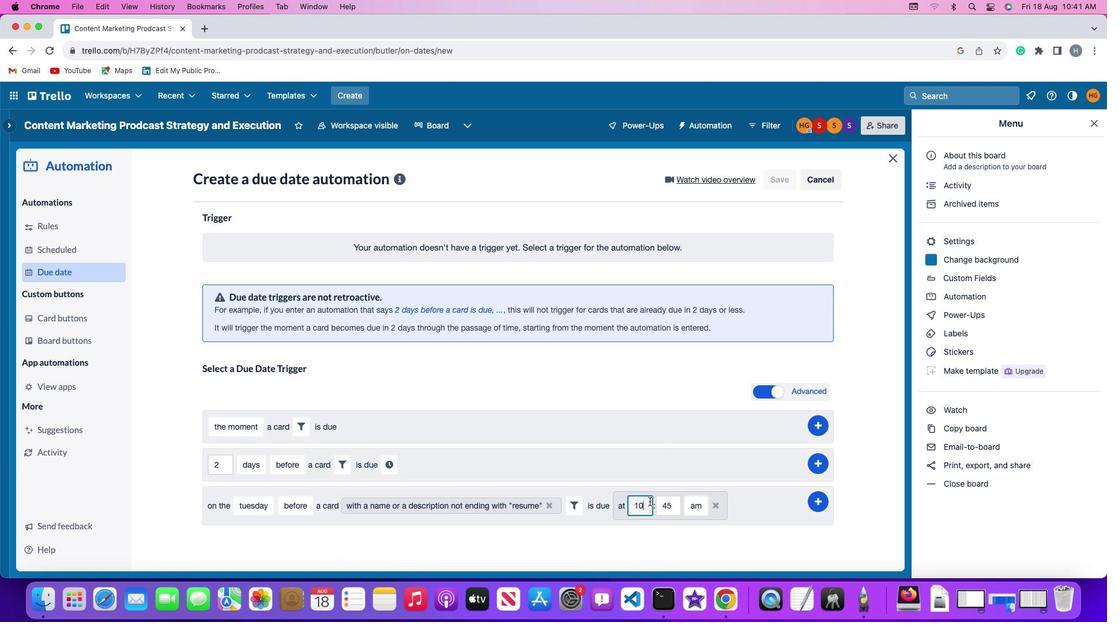 
Action: Key pressed Key.backspace'1'
Screenshot: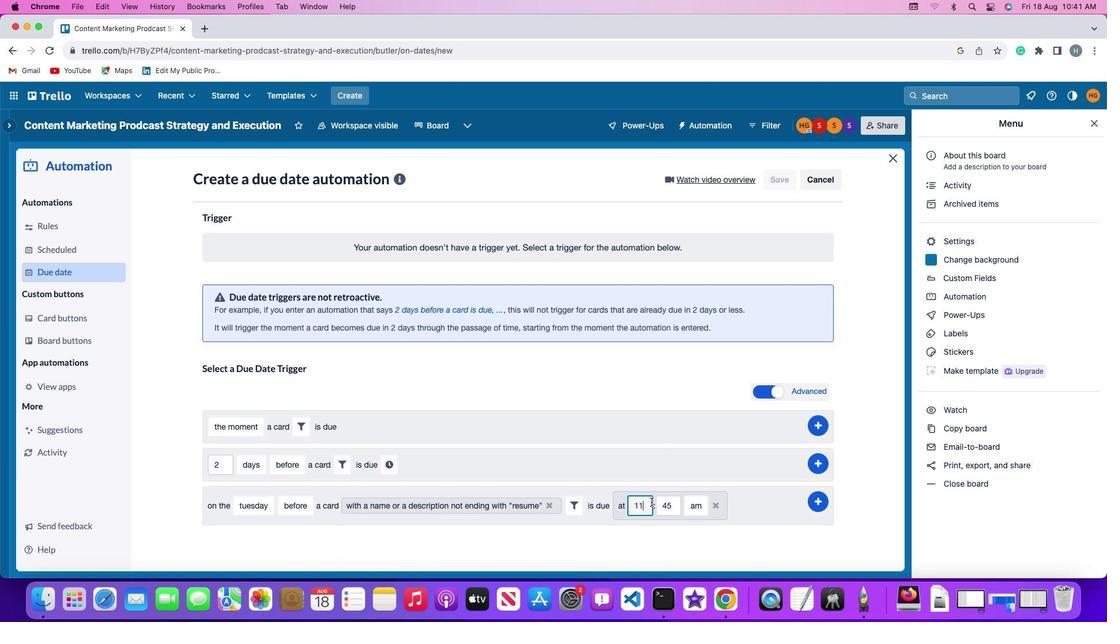 
Action: Mouse moved to (674, 502)
Screenshot: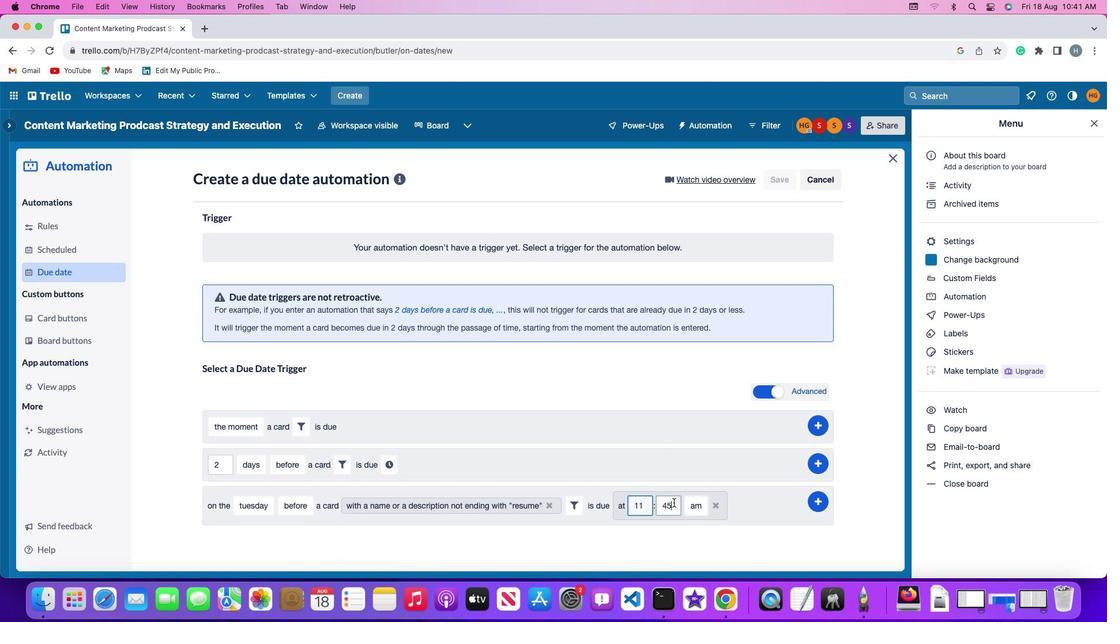 
Action: Mouse pressed left at (674, 502)
Screenshot: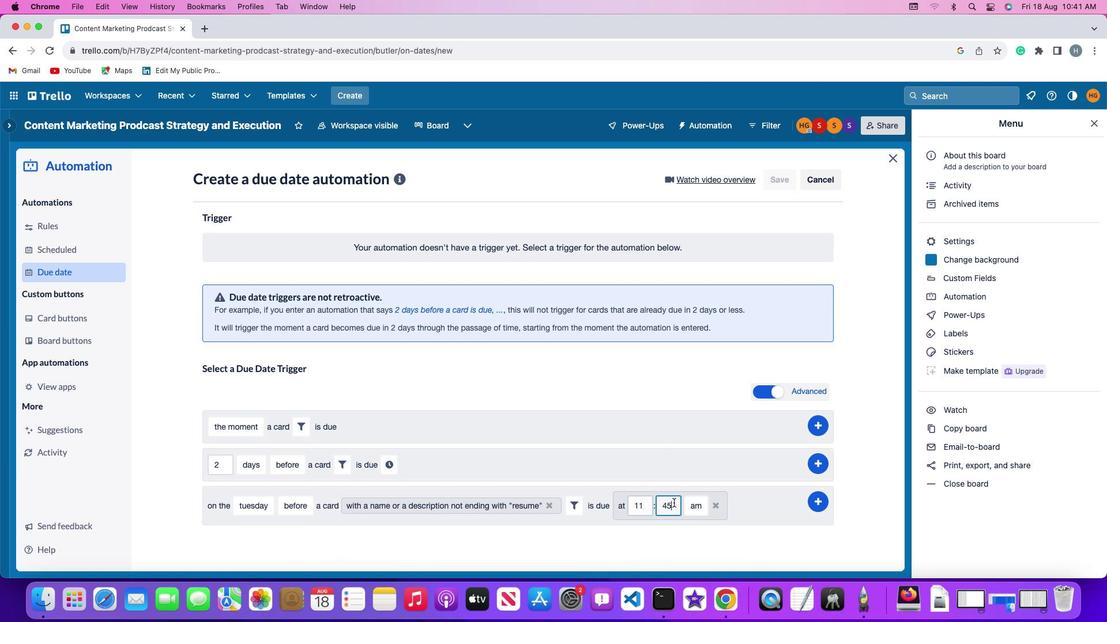 
Action: Mouse moved to (674, 502)
Screenshot: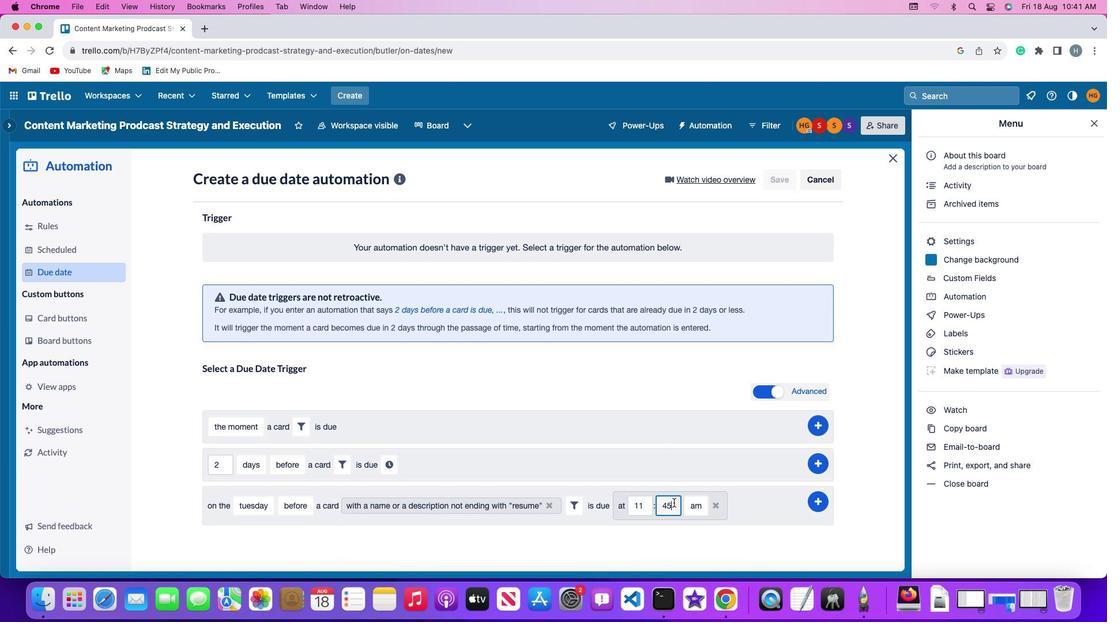 
Action: Key pressed Key.backspaceKey.backspace'0''0'
Screenshot: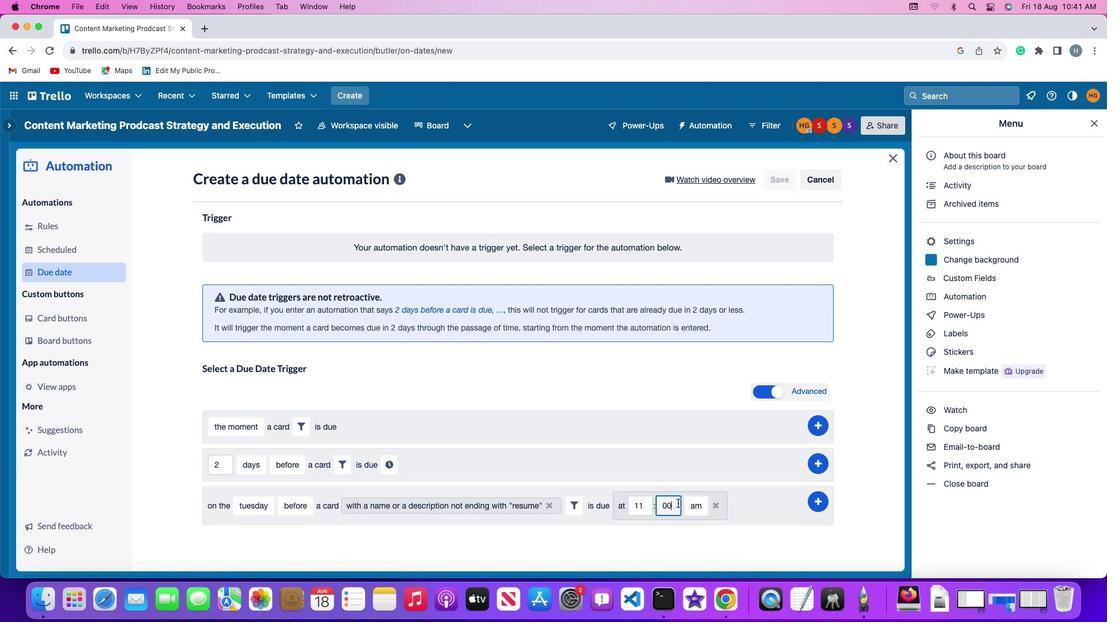 
Action: Mouse moved to (696, 504)
Screenshot: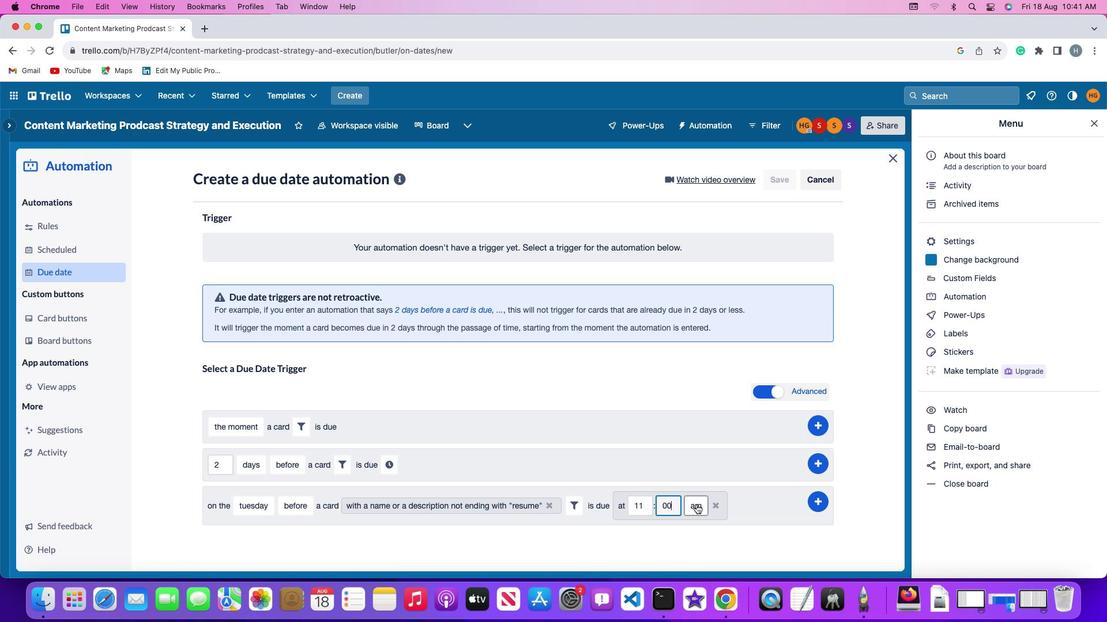 
Action: Mouse pressed left at (696, 504)
Screenshot: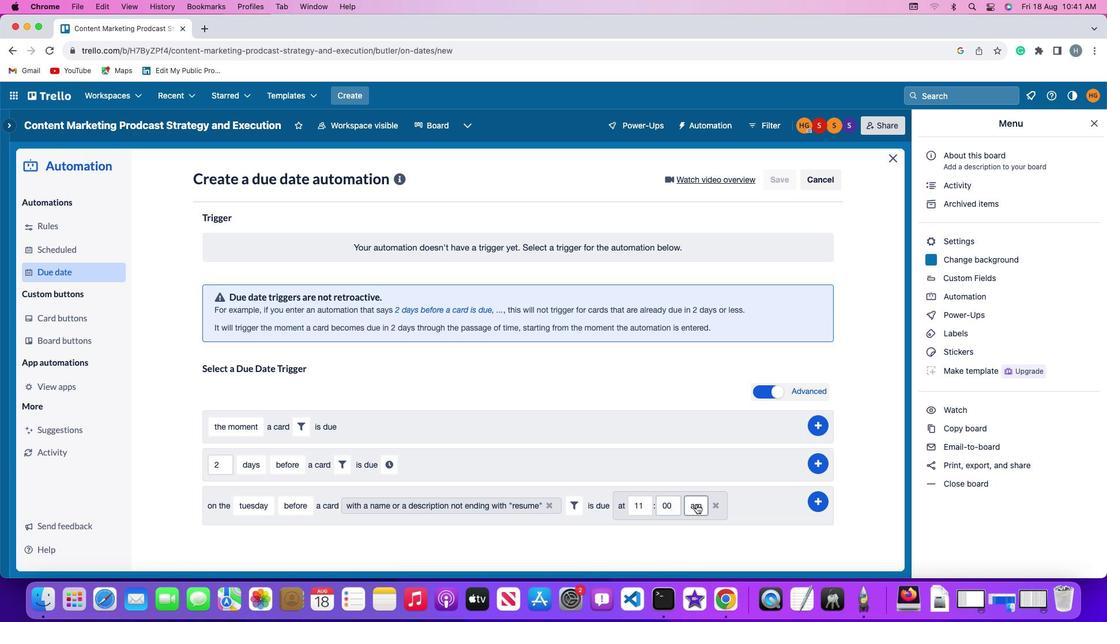 
Action: Mouse moved to (701, 524)
Screenshot: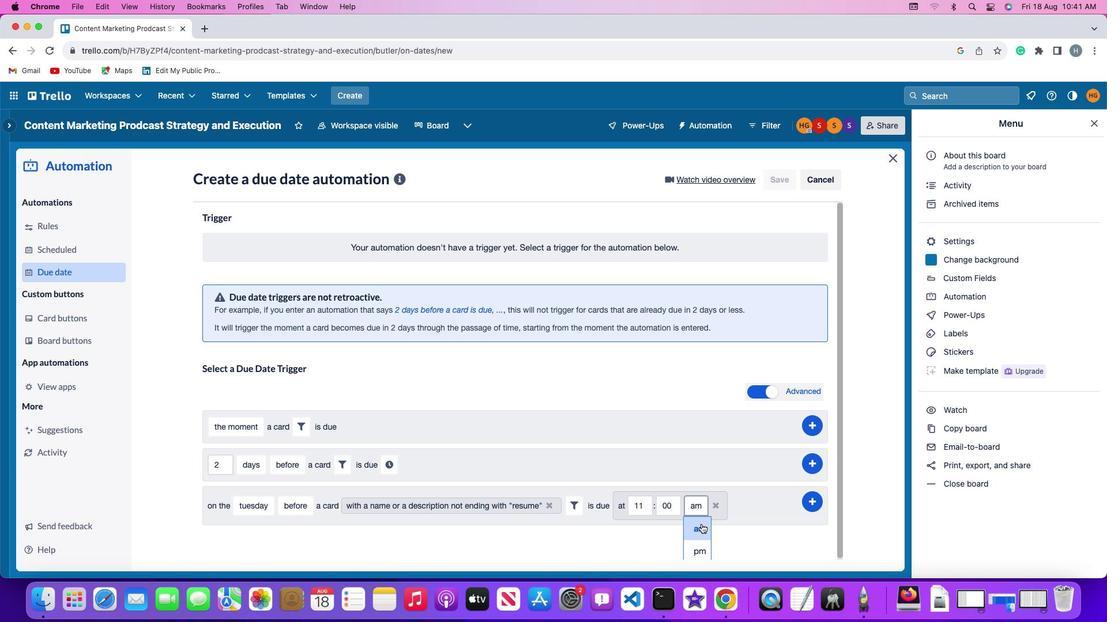 
Action: Mouse pressed left at (701, 524)
Screenshot: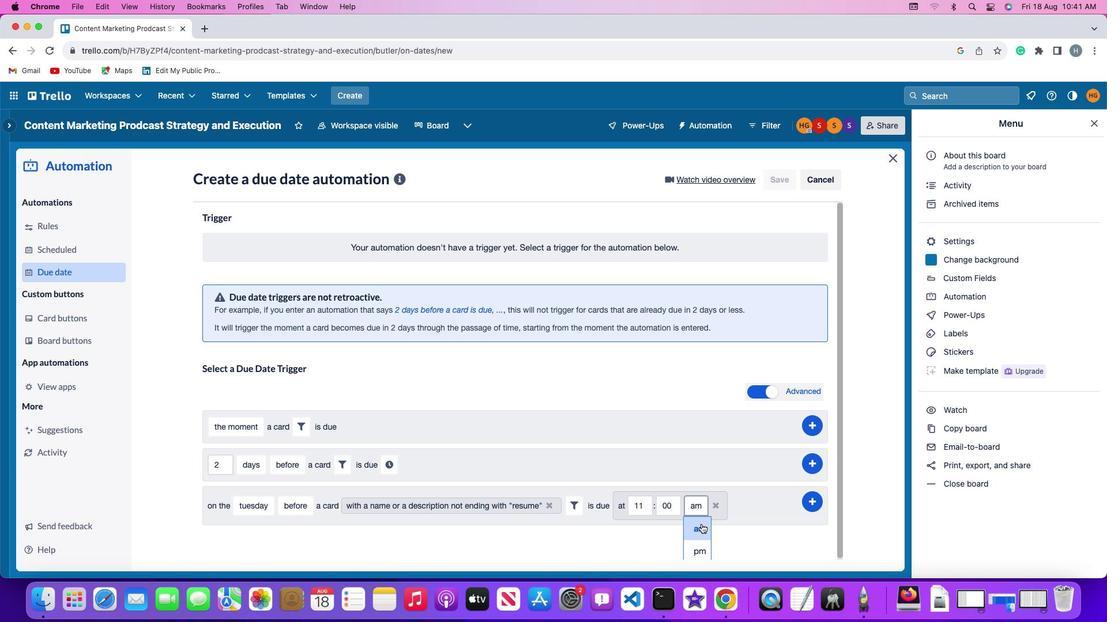 
Action: Mouse moved to (818, 498)
Screenshot: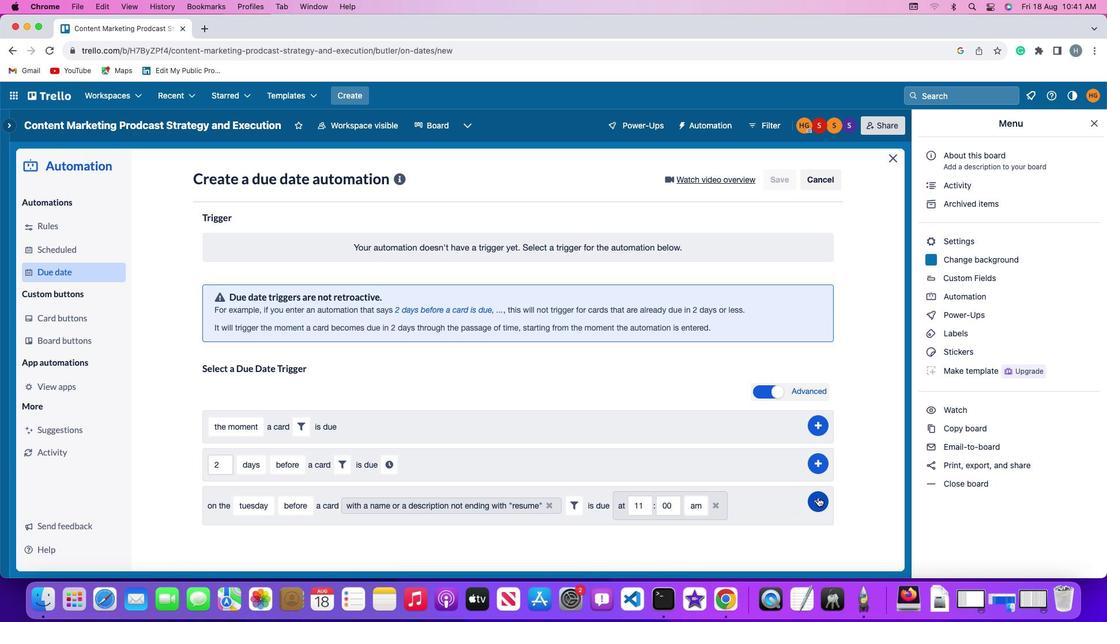 
Action: Mouse pressed left at (818, 498)
Screenshot: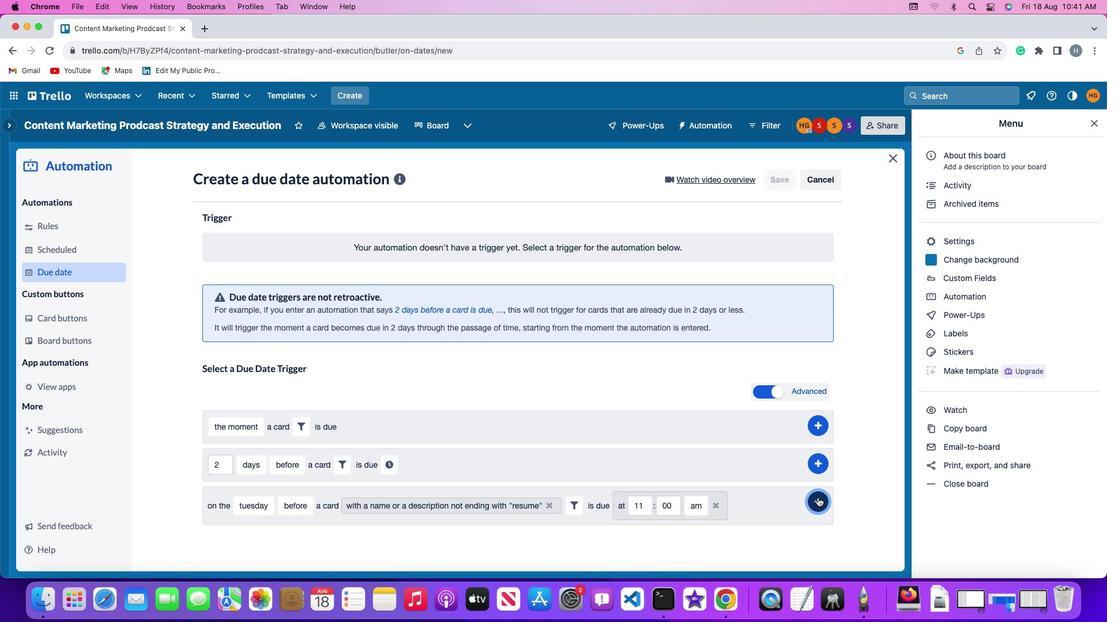 
Action: Mouse moved to (861, 406)
Screenshot: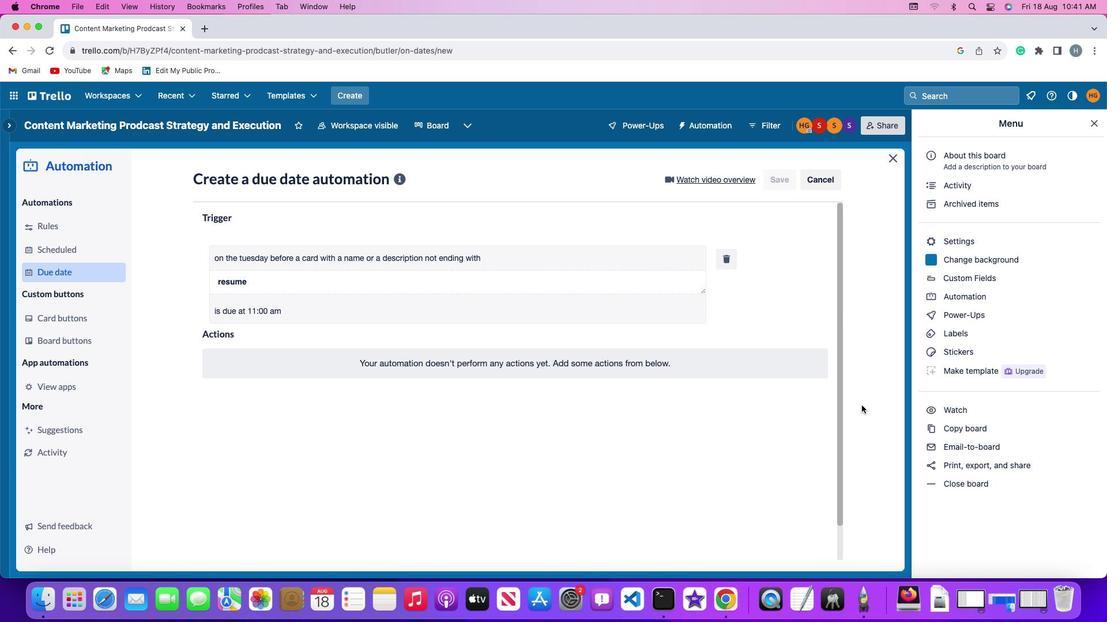 
